 Task: Look for space in Madambakkam, India from 3rd August, 2023 to 17th August, 2023 for 3 adults, 1 child in price range Rs.3000 to Rs.15000. Place can be entire place with 3 bedrooms having 4 beds and 2 bathrooms. Property type can be house, flat, guest house. Amenities needed are: wifi, washing machine. Booking option can be shelf check-in. Required host language is English.
Action: Mouse moved to (424, 85)
Screenshot: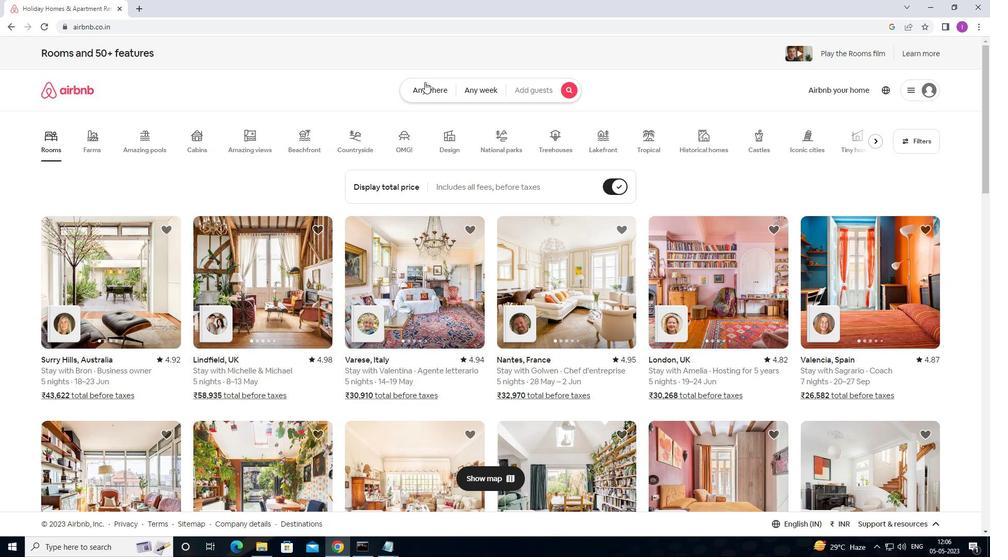 
Action: Mouse pressed left at (424, 85)
Screenshot: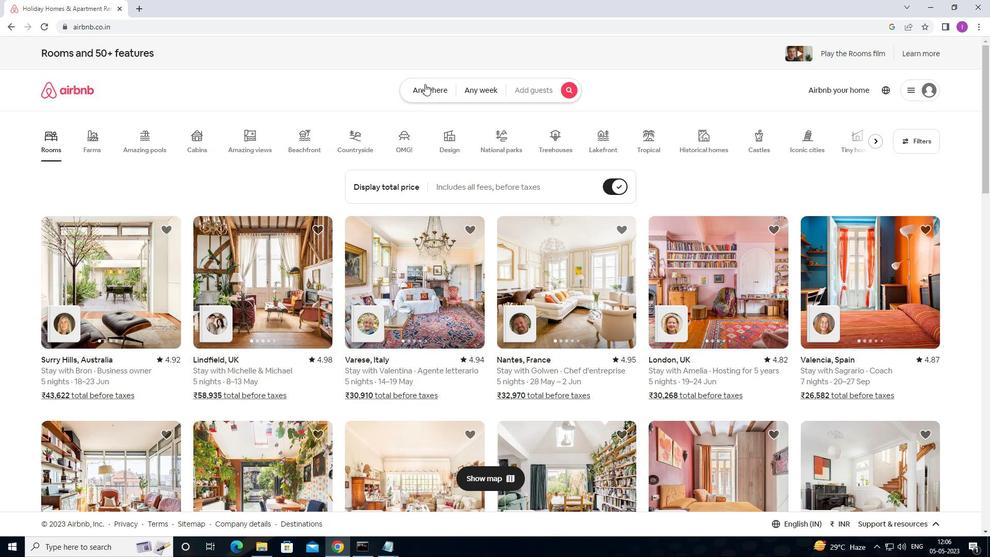 
Action: Mouse moved to (357, 134)
Screenshot: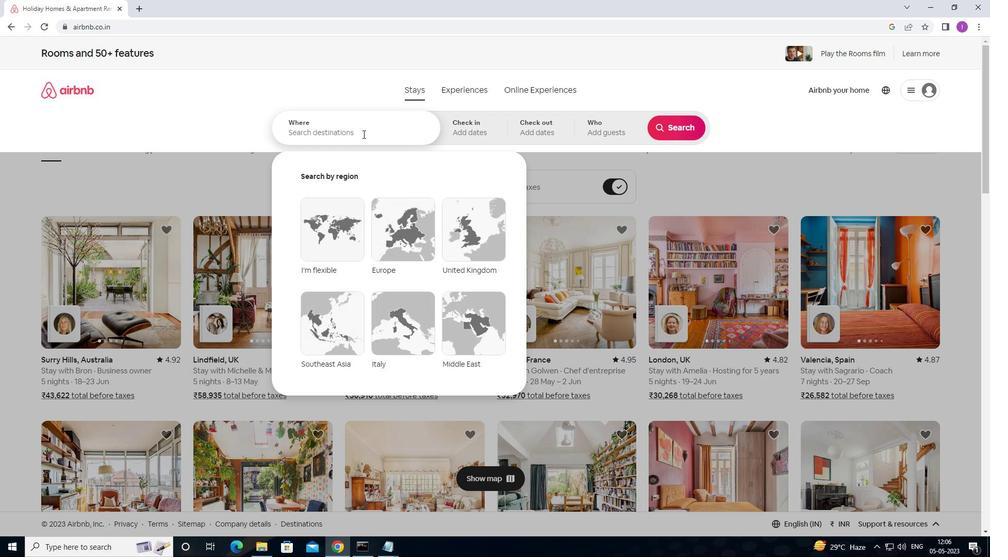 
Action: Mouse pressed left at (357, 134)
Screenshot: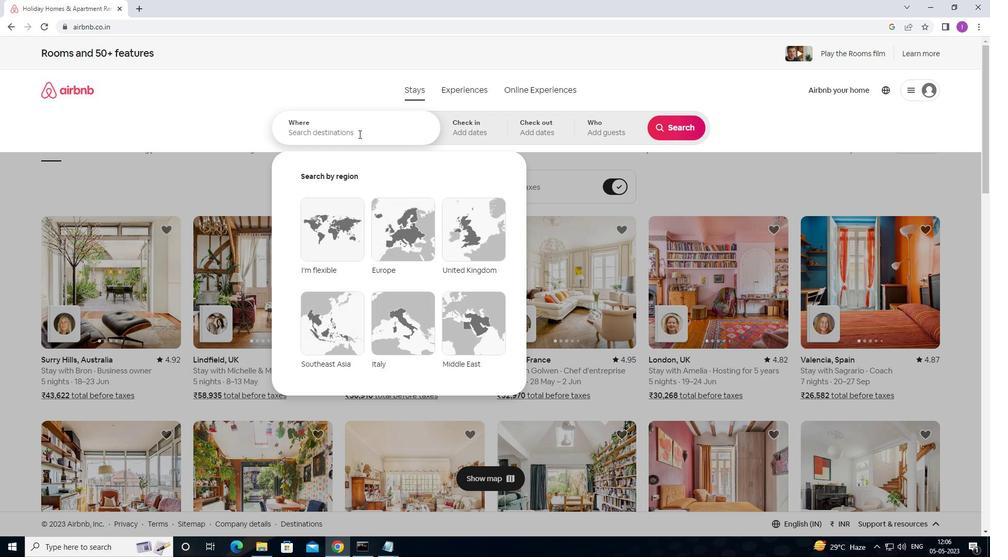 
Action: Mouse moved to (357, 134)
Screenshot: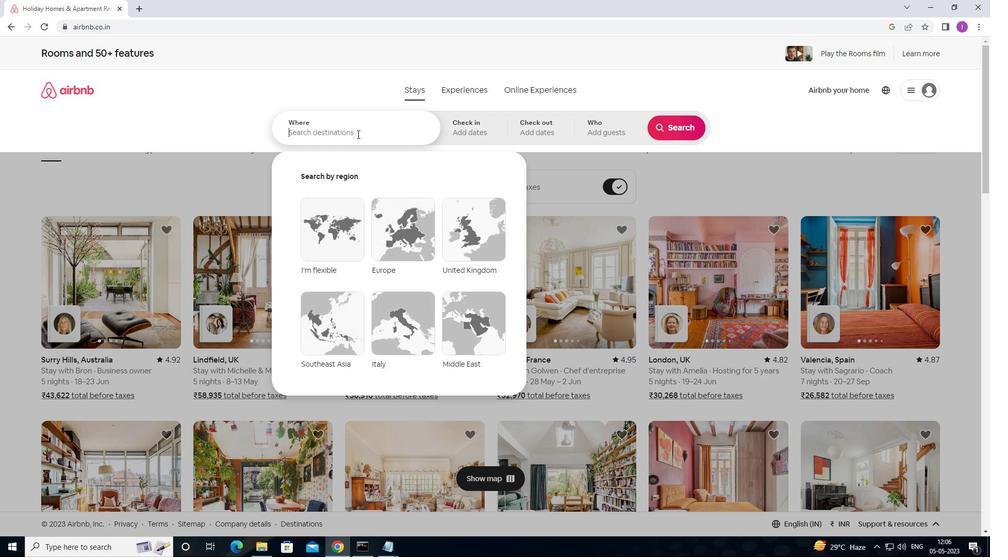 
Action: Key pressed <Key.shift>MADAMBAKKAM,<Key.shift>INDIA
Screenshot: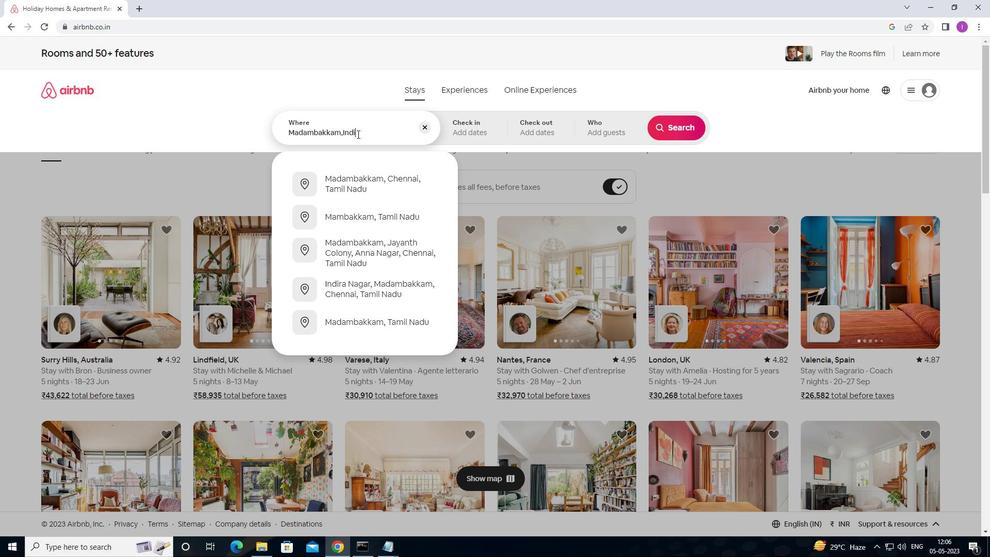 
Action: Mouse moved to (480, 128)
Screenshot: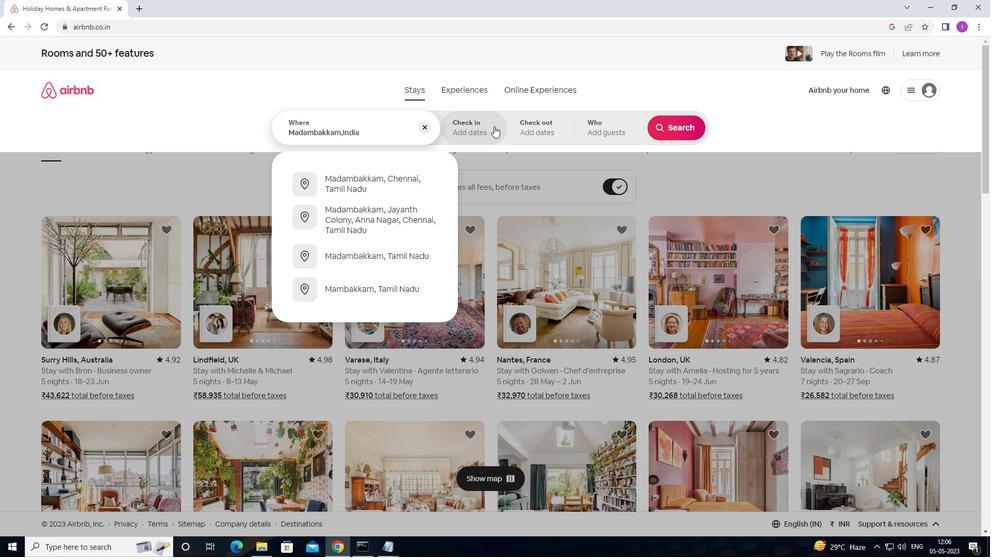 
Action: Mouse pressed left at (480, 128)
Screenshot: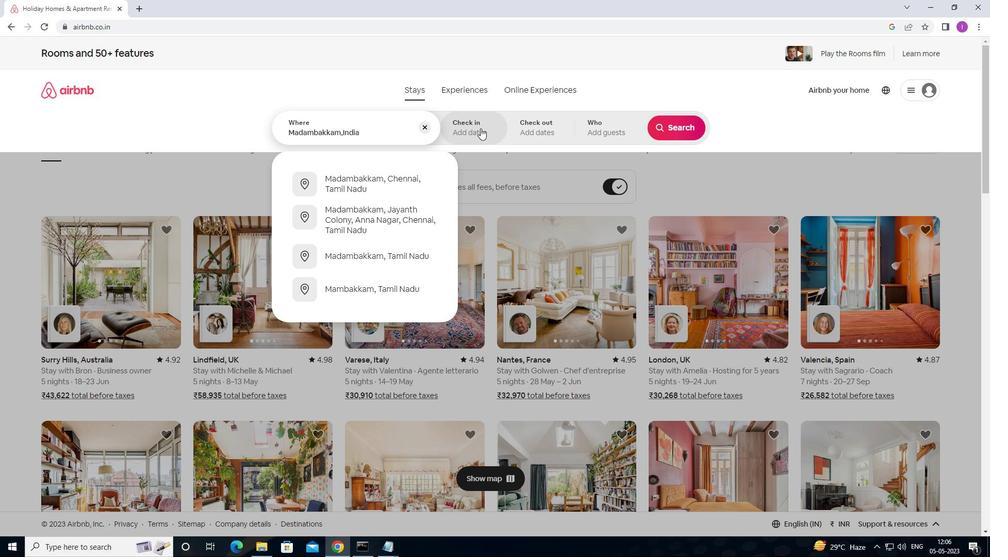 
Action: Mouse moved to (663, 202)
Screenshot: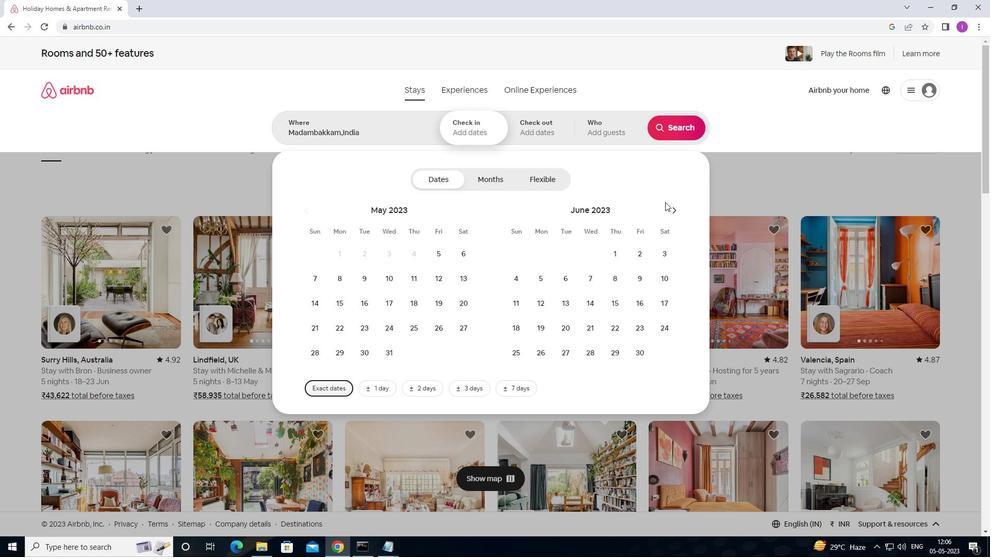 
Action: Mouse pressed left at (663, 202)
Screenshot: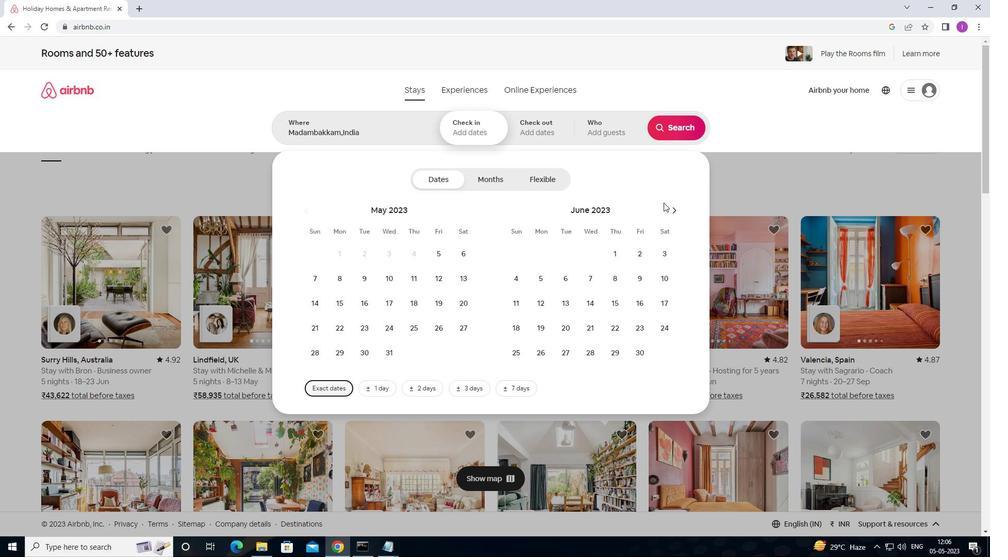 
Action: Mouse moved to (673, 211)
Screenshot: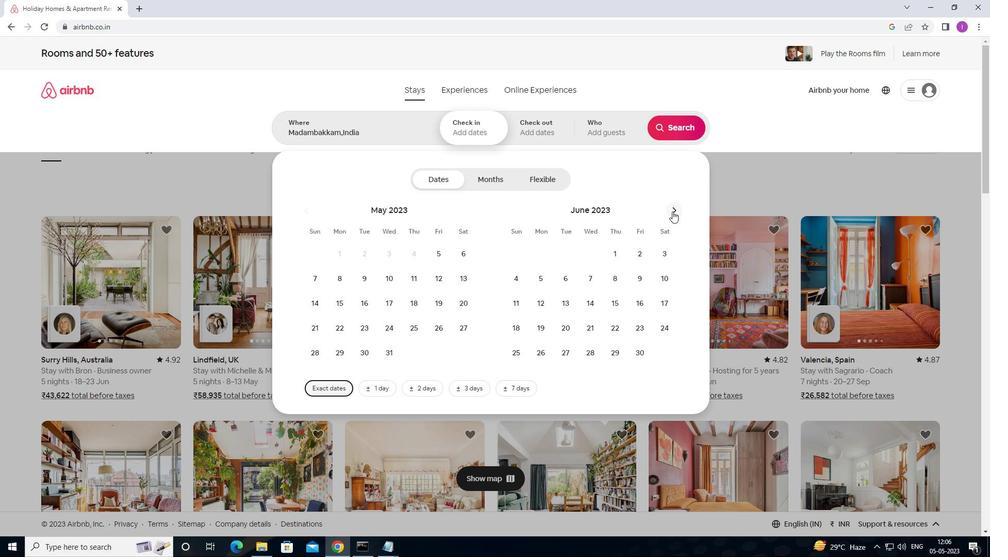 
Action: Mouse pressed left at (673, 211)
Screenshot: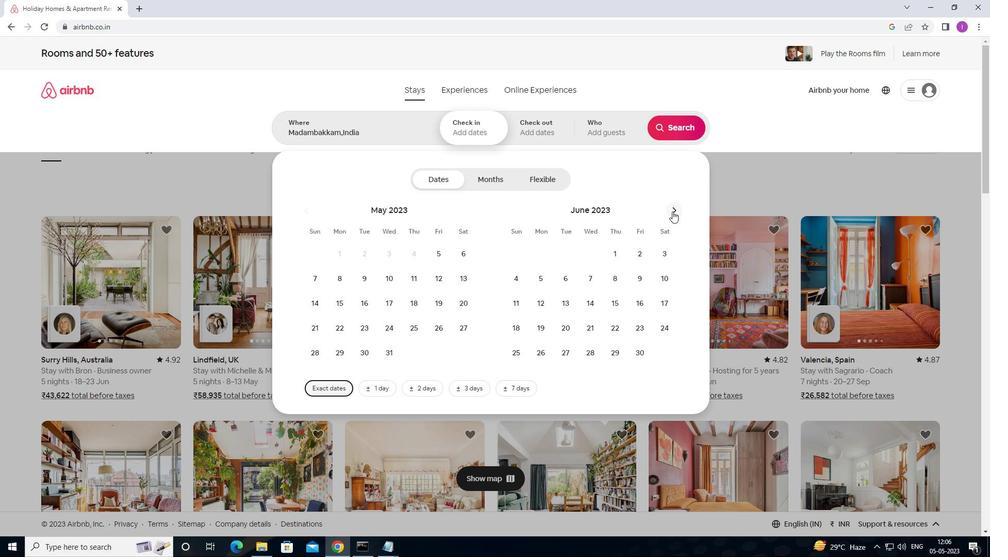 
Action: Mouse moved to (673, 211)
Screenshot: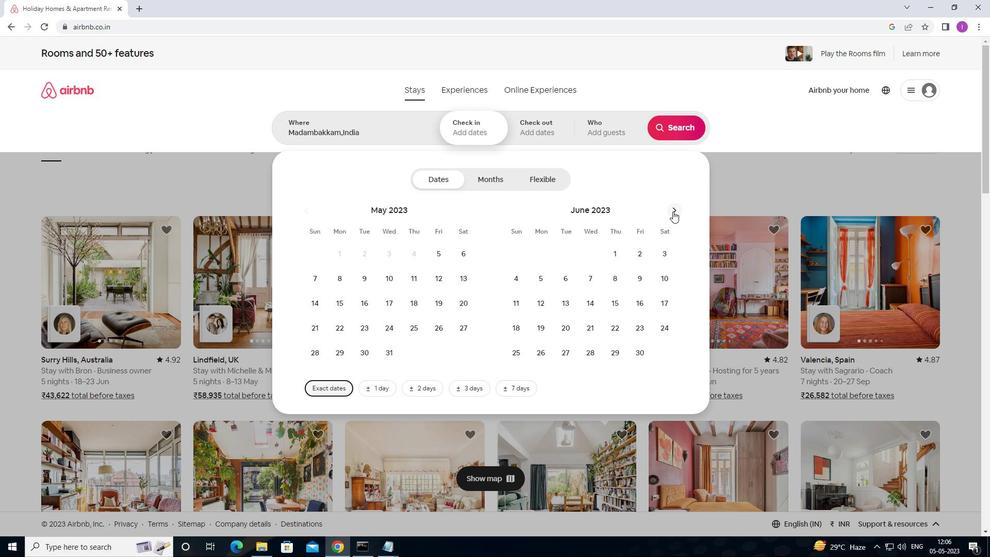 
Action: Mouse pressed left at (673, 211)
Screenshot: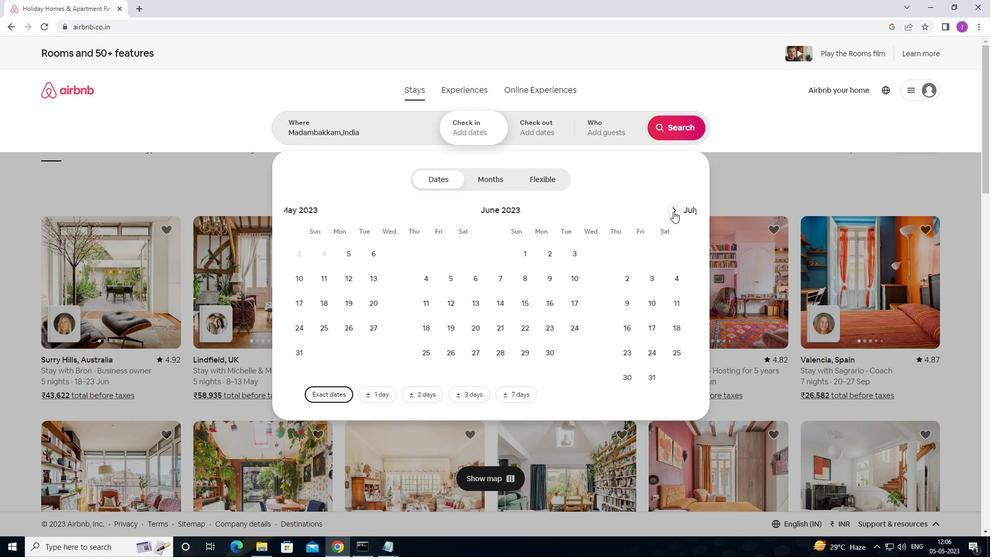 
Action: Mouse moved to (616, 256)
Screenshot: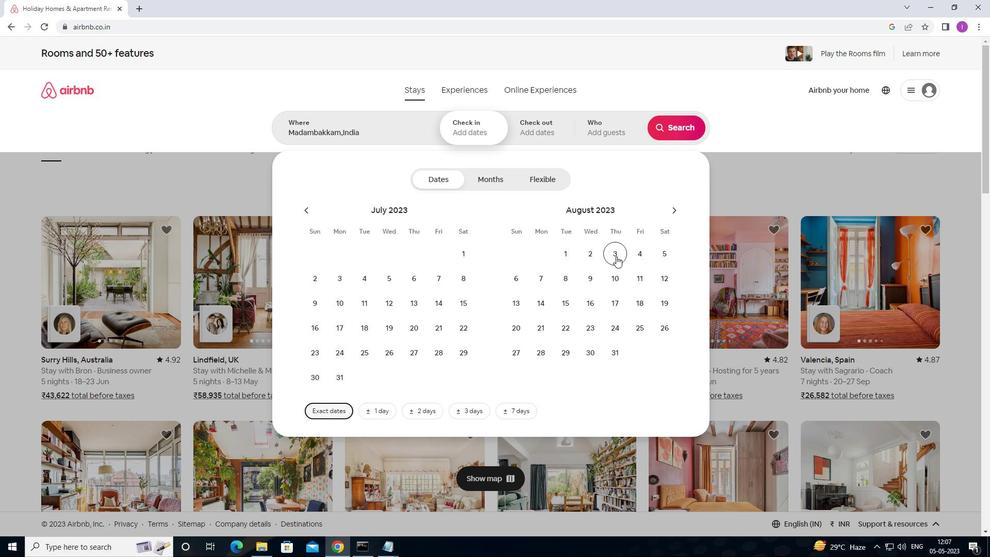 
Action: Mouse pressed left at (616, 256)
Screenshot: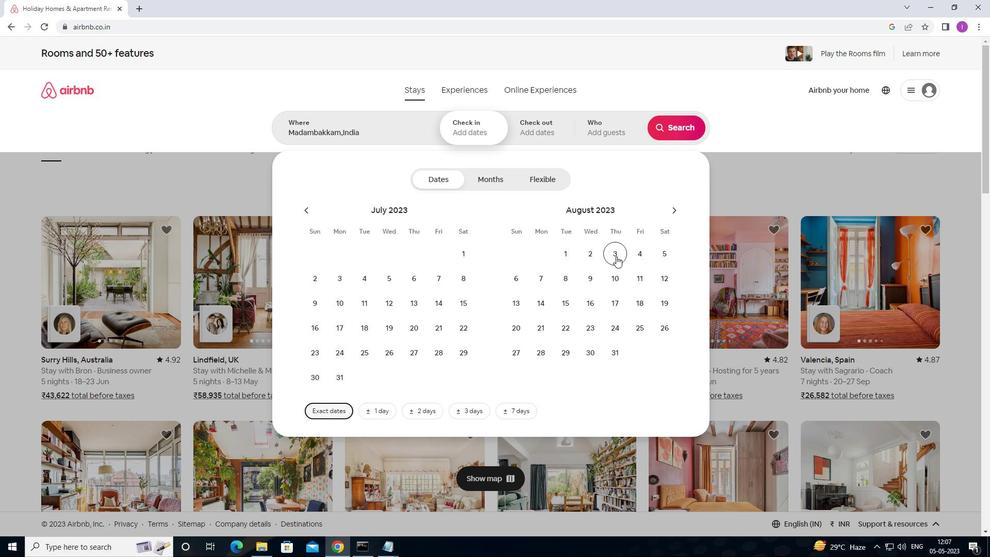 
Action: Mouse moved to (612, 296)
Screenshot: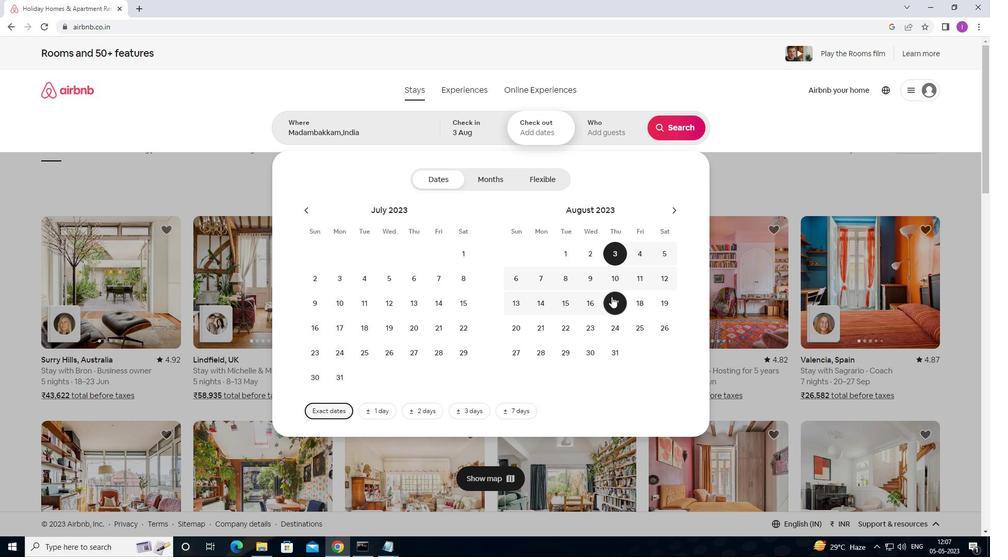 
Action: Mouse pressed left at (612, 296)
Screenshot: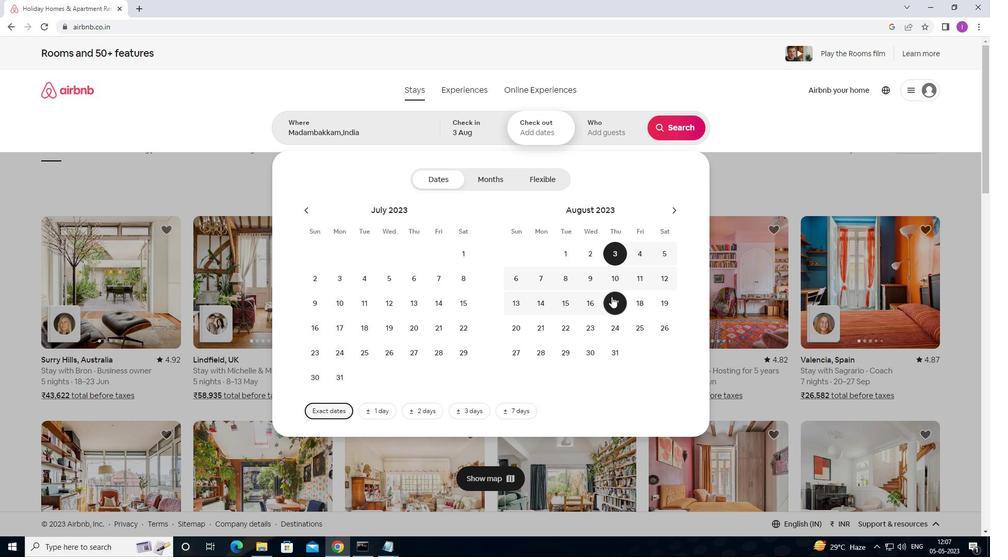 
Action: Mouse moved to (620, 137)
Screenshot: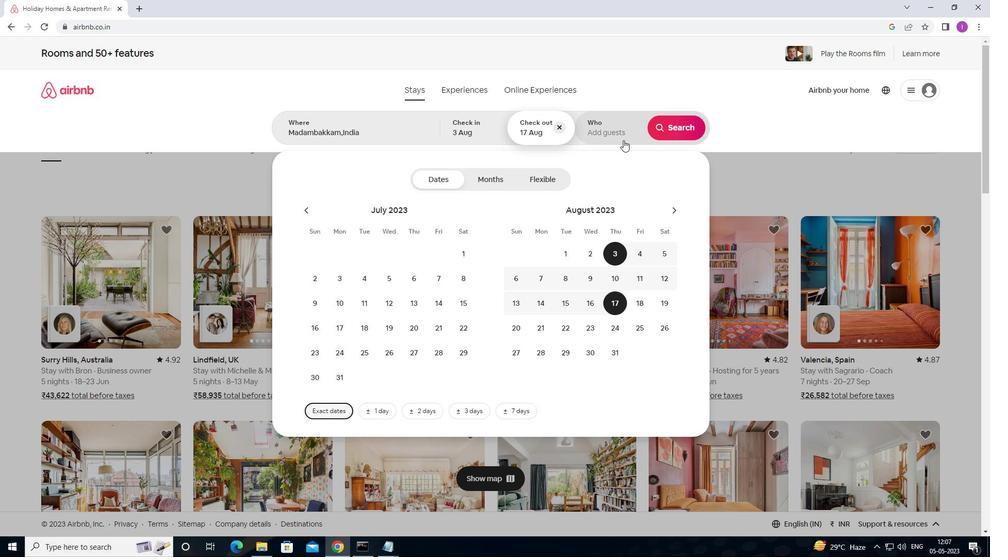 
Action: Mouse pressed left at (620, 137)
Screenshot: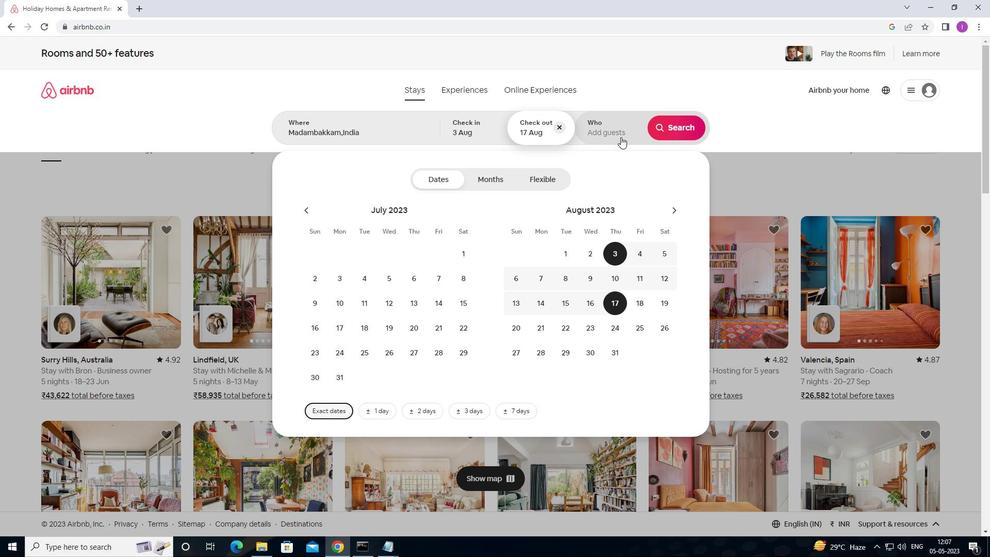
Action: Mouse moved to (681, 175)
Screenshot: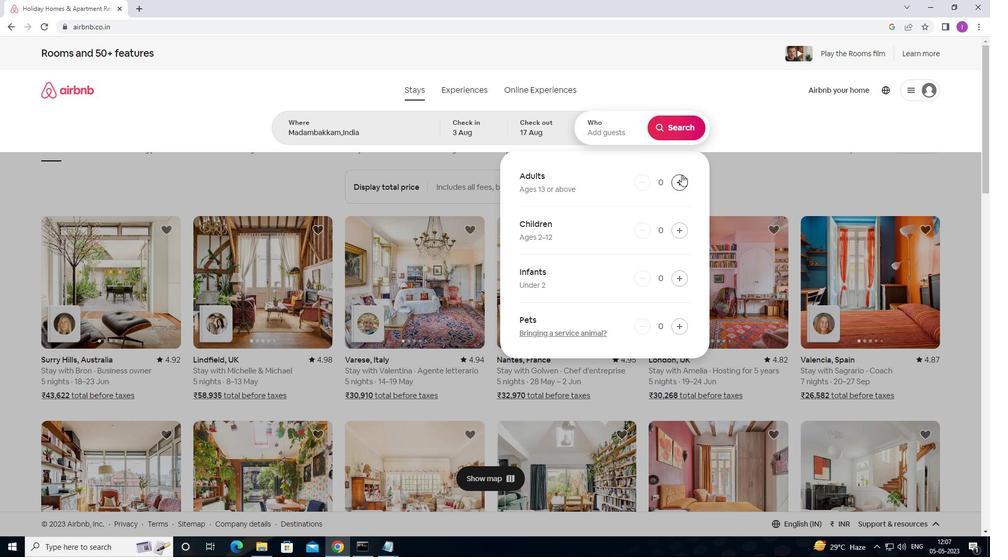 
Action: Mouse pressed left at (681, 175)
Screenshot: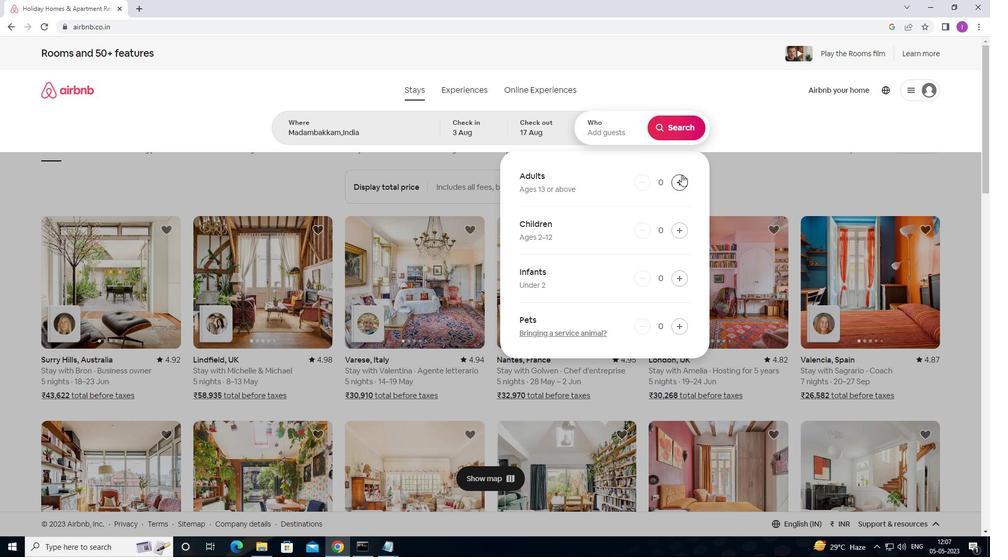 
Action: Mouse moved to (681, 177)
Screenshot: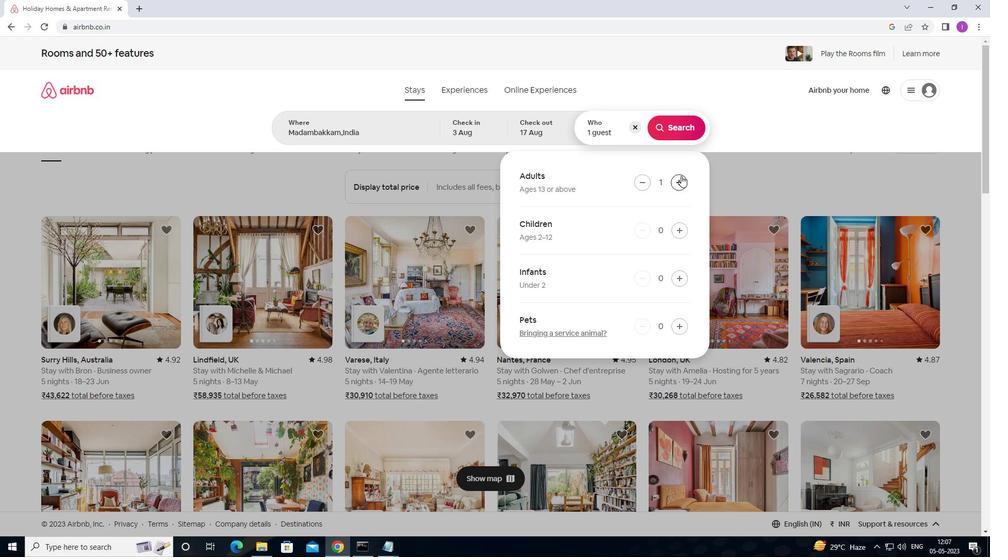 
Action: Mouse pressed left at (681, 177)
Screenshot: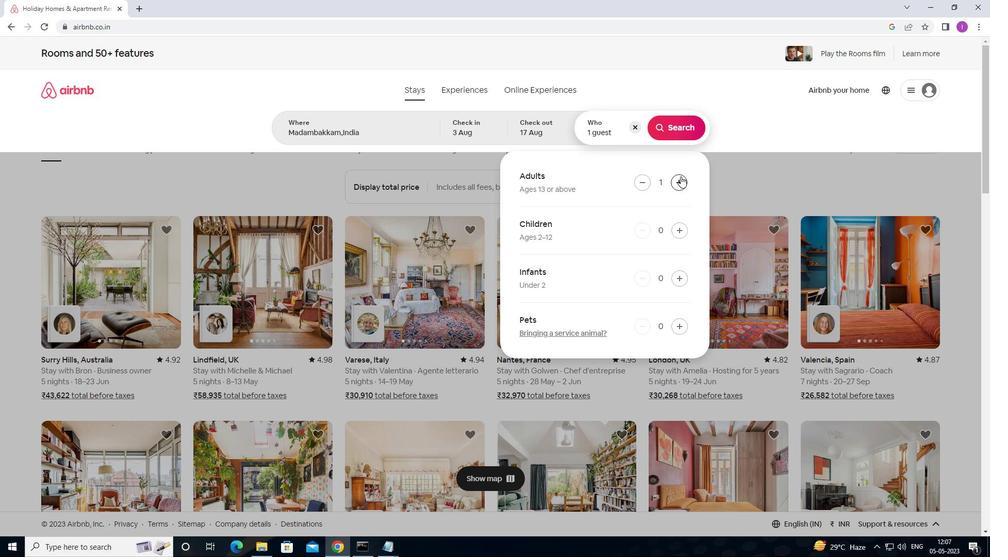 
Action: Mouse moved to (682, 178)
Screenshot: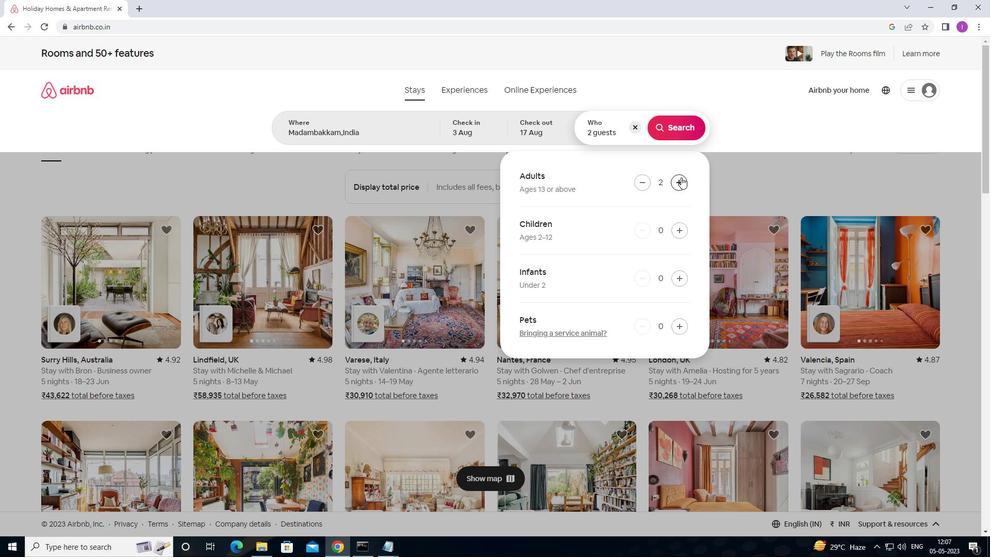 
Action: Mouse pressed left at (682, 178)
Screenshot: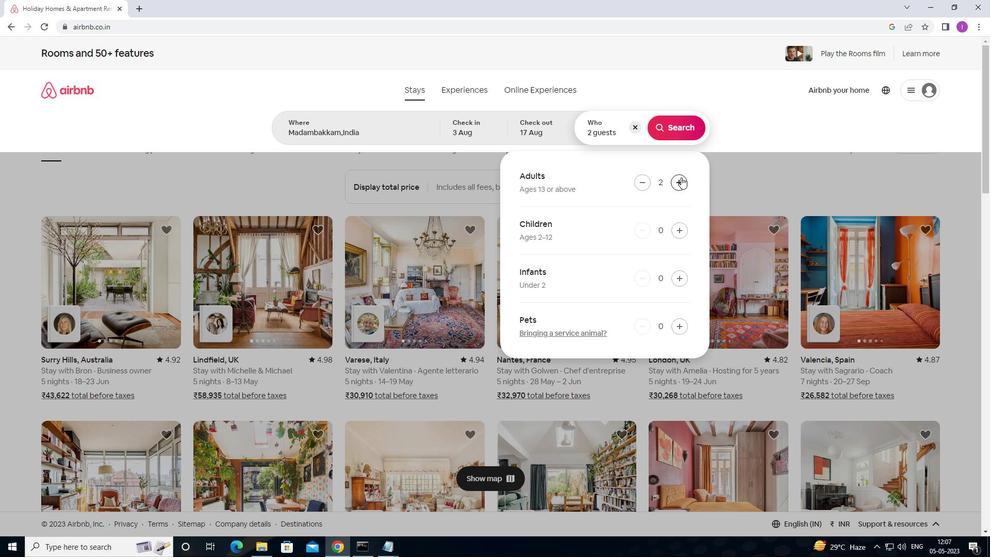 
Action: Mouse moved to (678, 228)
Screenshot: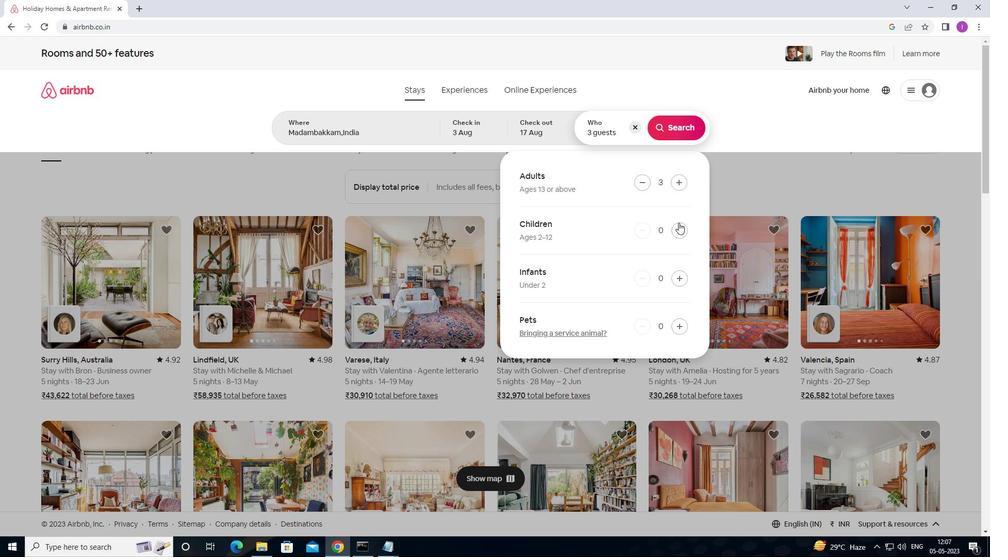 
Action: Mouse pressed left at (678, 228)
Screenshot: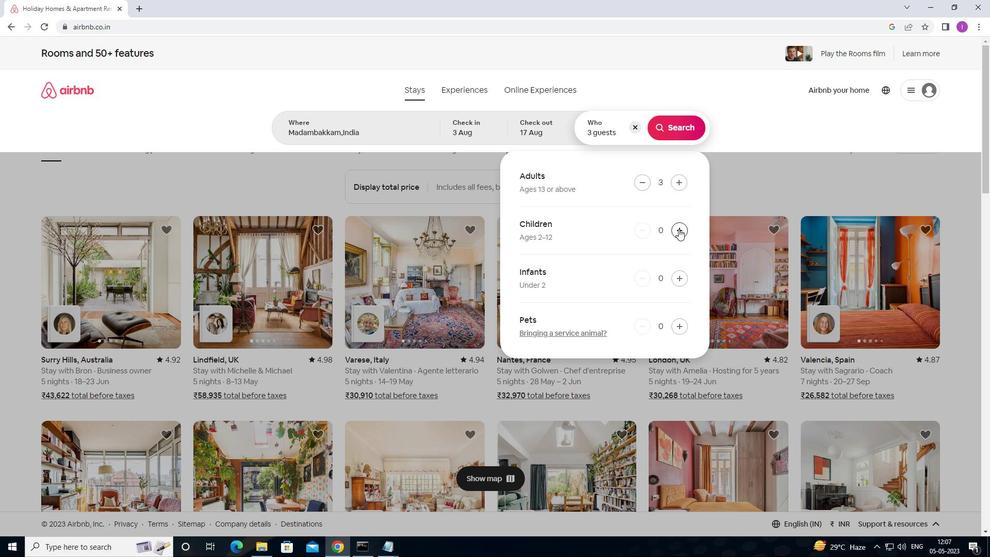 
Action: Mouse moved to (681, 126)
Screenshot: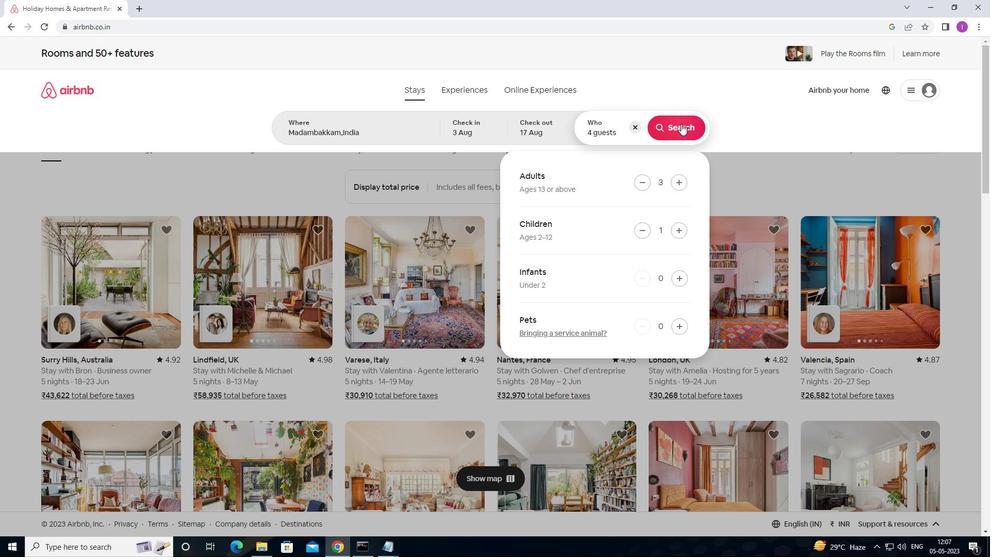 
Action: Mouse pressed left at (681, 126)
Screenshot: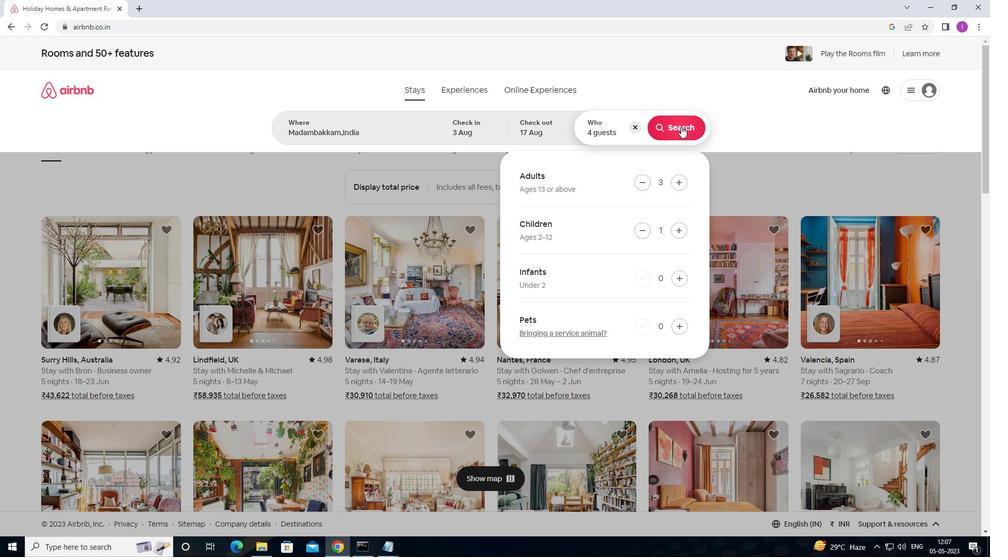 
Action: Mouse moved to (951, 101)
Screenshot: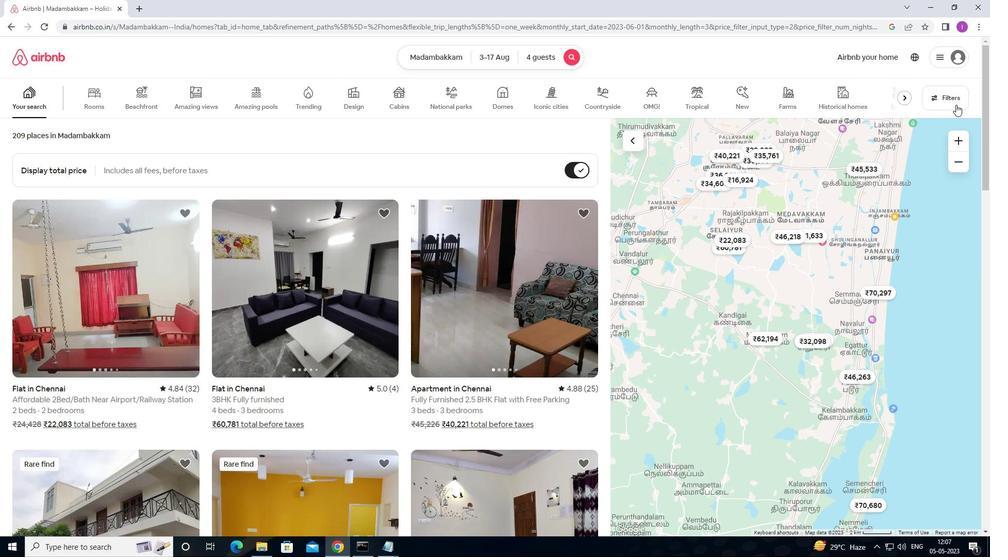 
Action: Mouse pressed left at (951, 101)
Screenshot: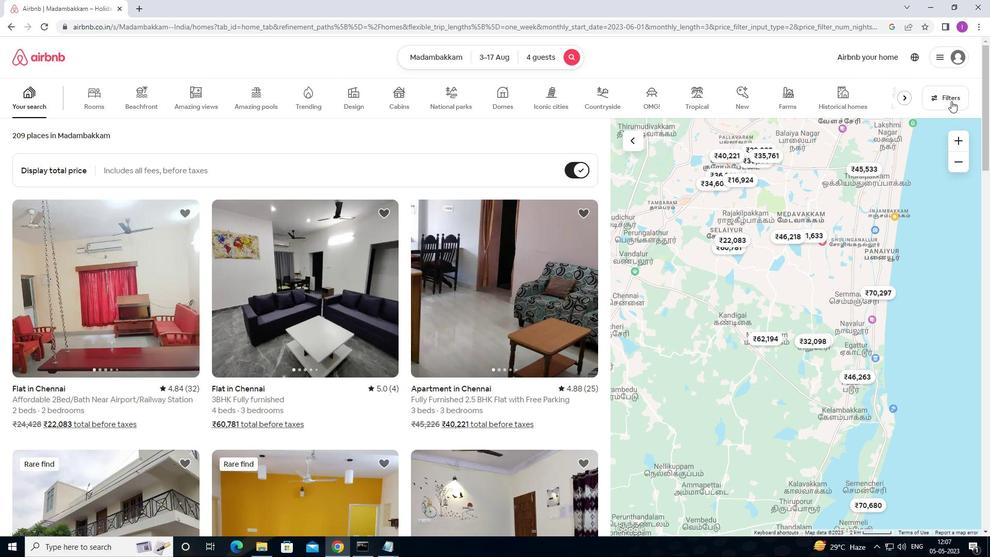 
Action: Mouse moved to (374, 348)
Screenshot: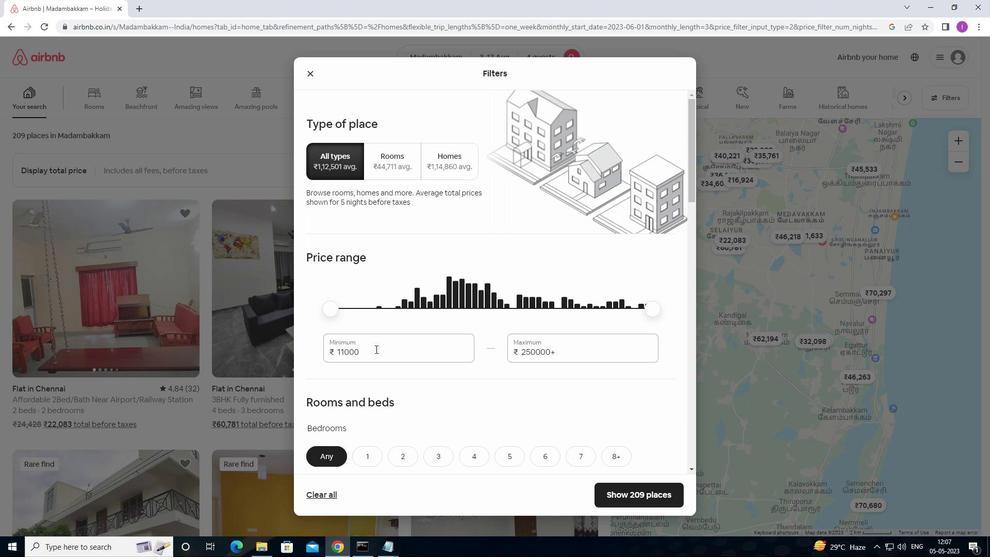 
Action: Mouse pressed left at (374, 348)
Screenshot: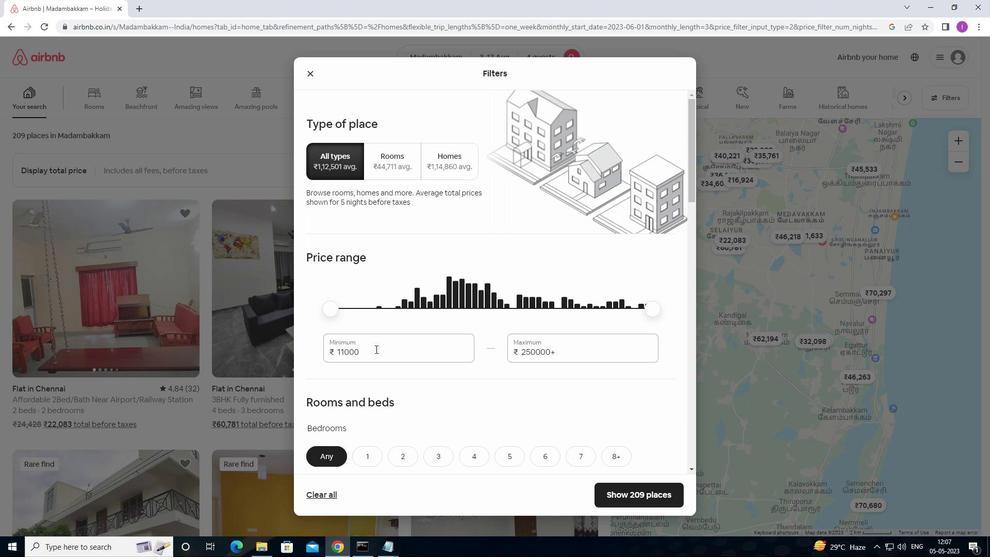 
Action: Mouse moved to (336, 334)
Screenshot: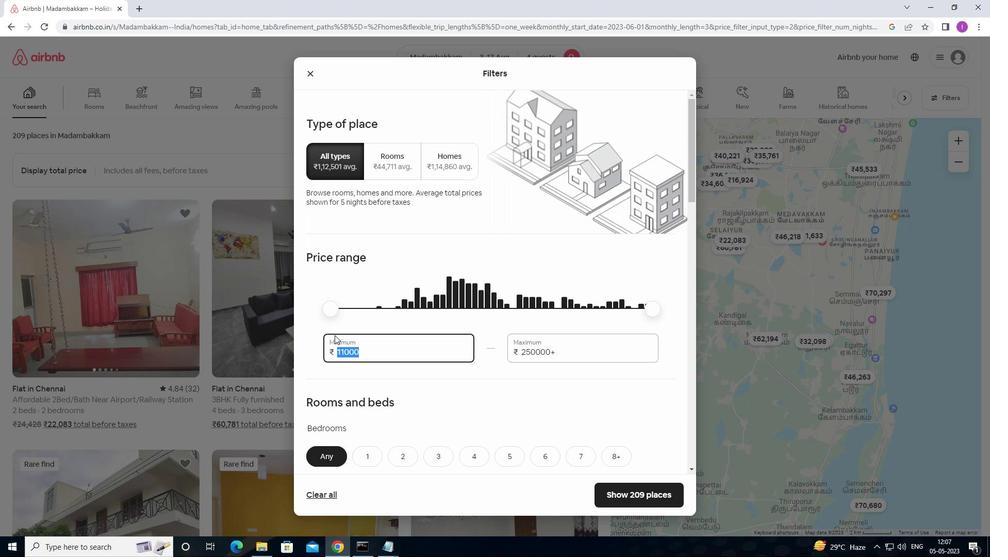 
Action: Key pressed 3
Screenshot: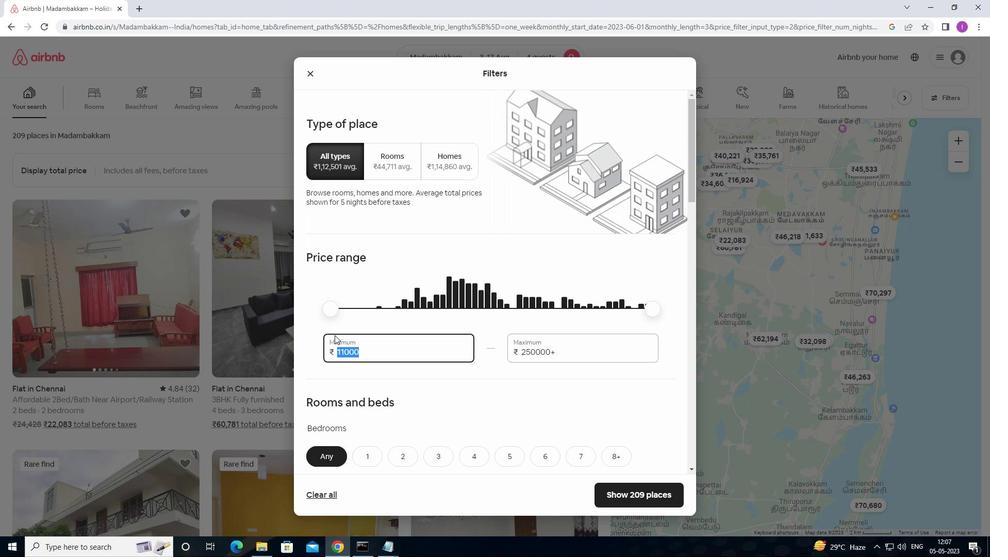
Action: Mouse moved to (339, 333)
Screenshot: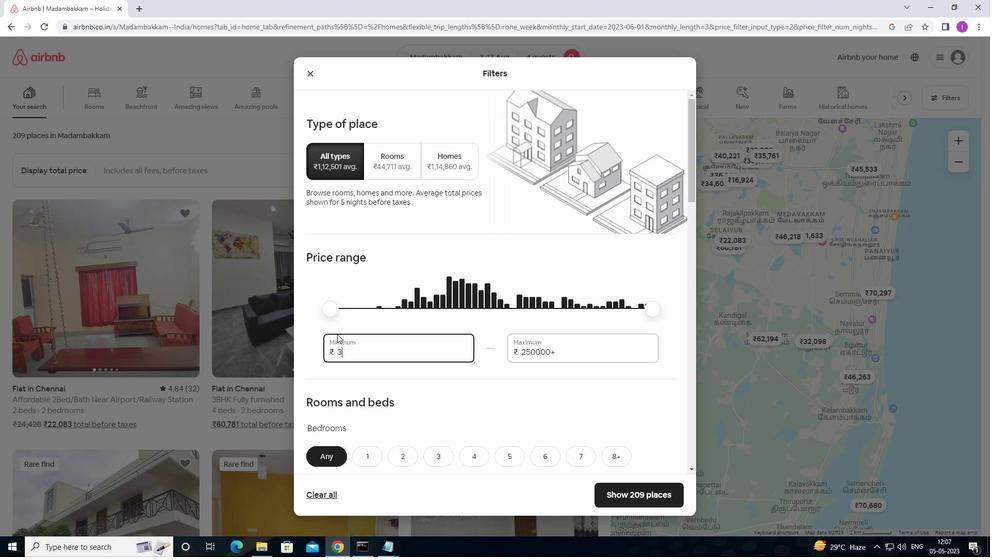 
Action: Key pressed 0
Screenshot: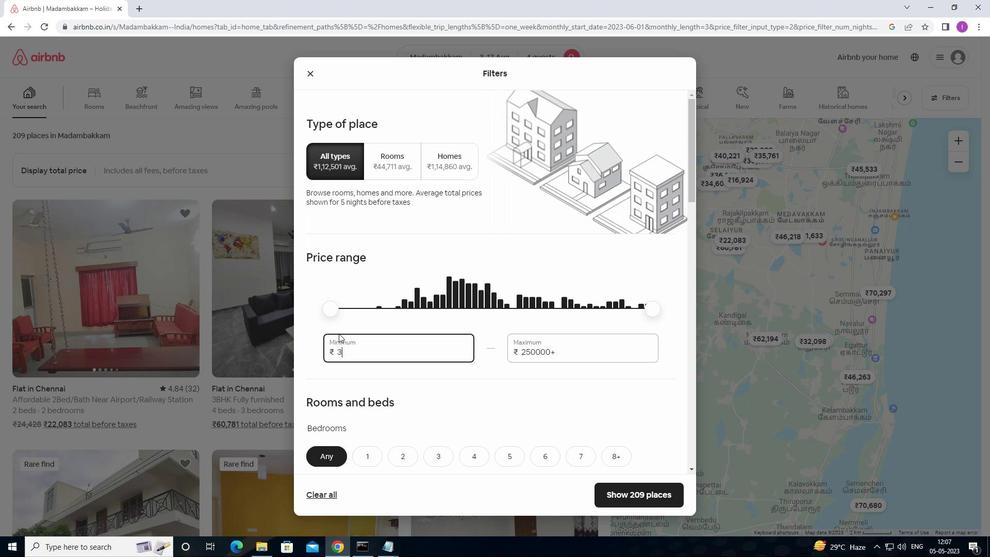 
Action: Mouse moved to (340, 333)
Screenshot: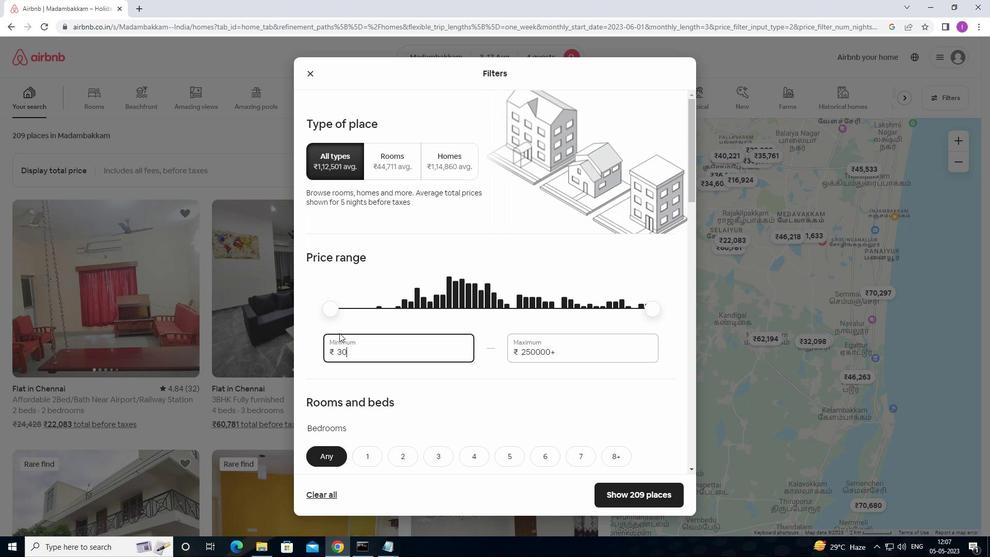 
Action: Key pressed 0
Screenshot: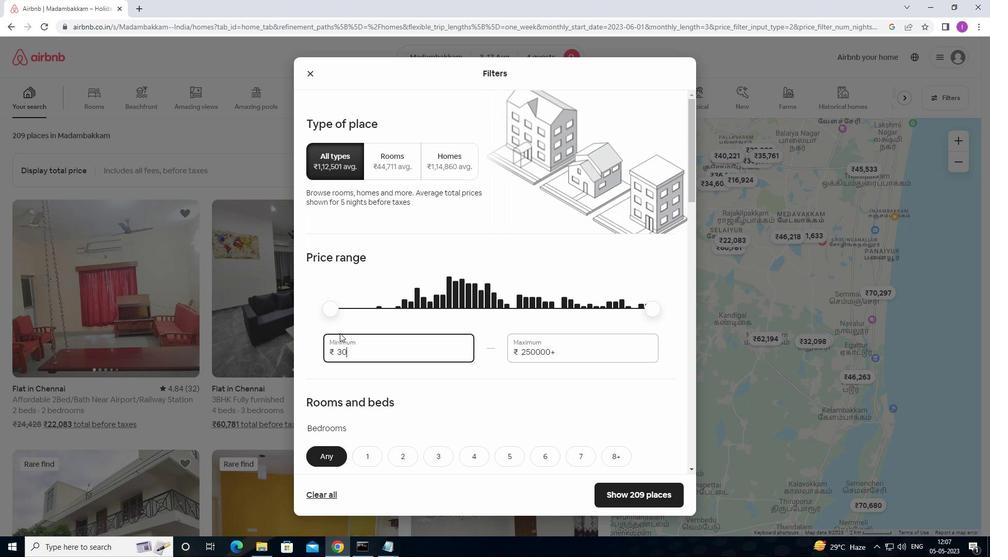 
Action: Mouse moved to (341, 332)
Screenshot: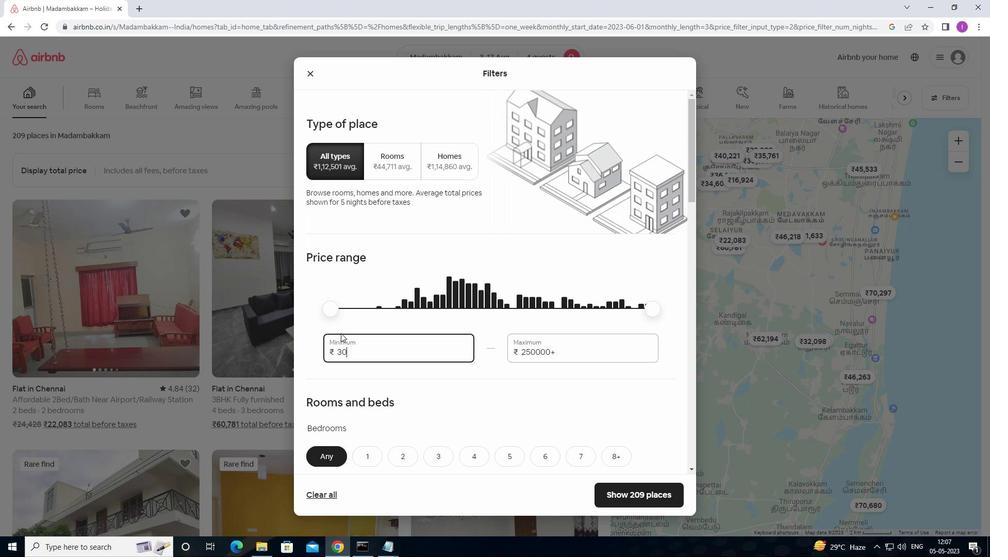 
Action: Key pressed 0
Screenshot: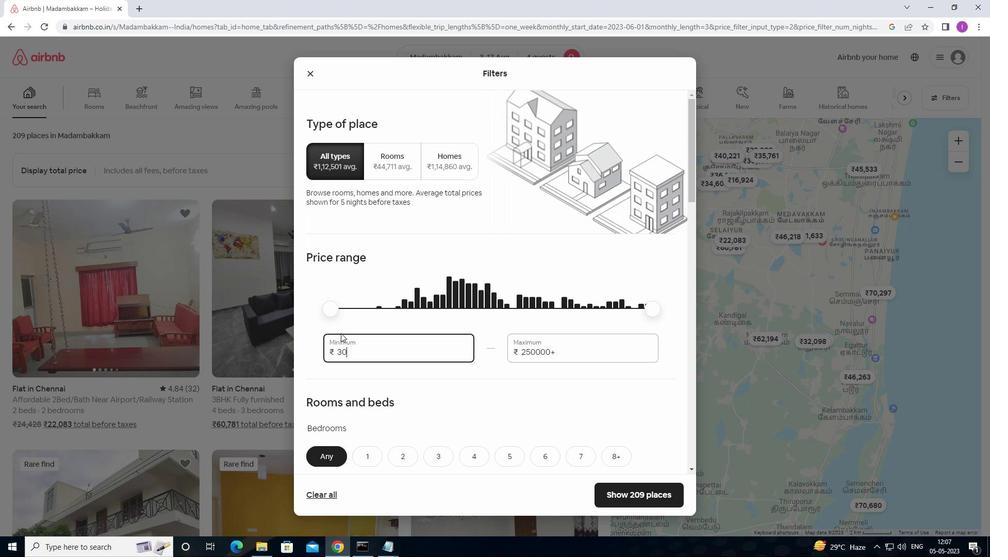 
Action: Mouse moved to (574, 355)
Screenshot: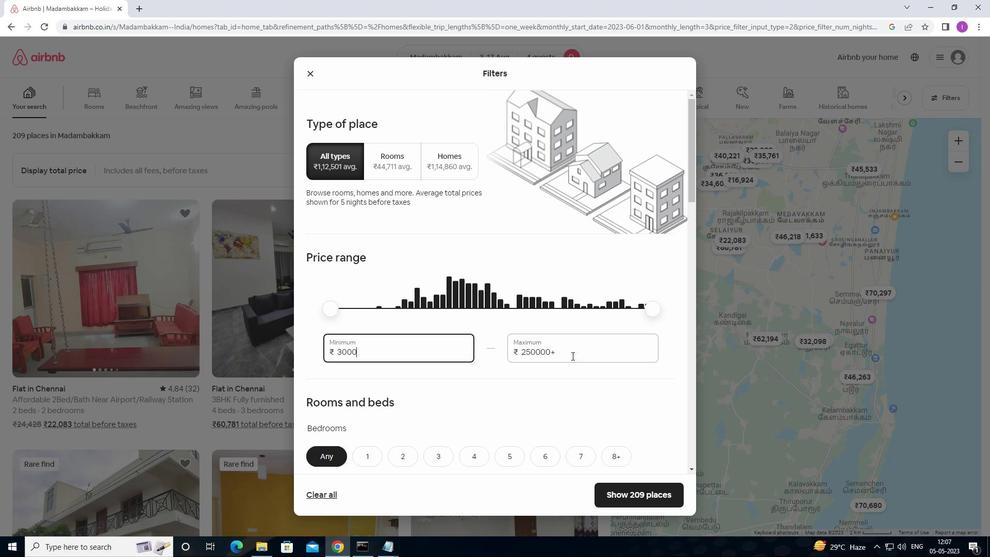 
Action: Mouse pressed left at (574, 355)
Screenshot: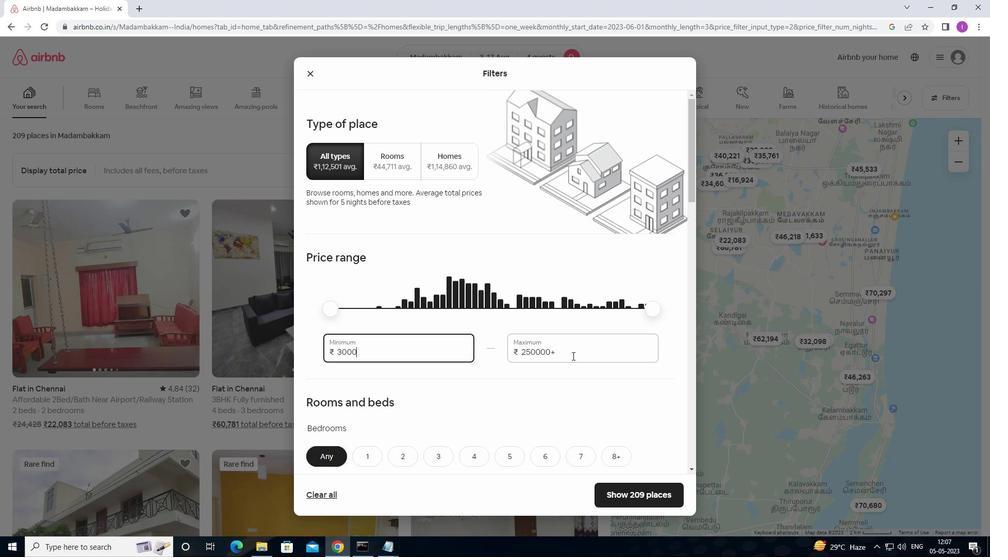 
Action: Mouse moved to (501, 350)
Screenshot: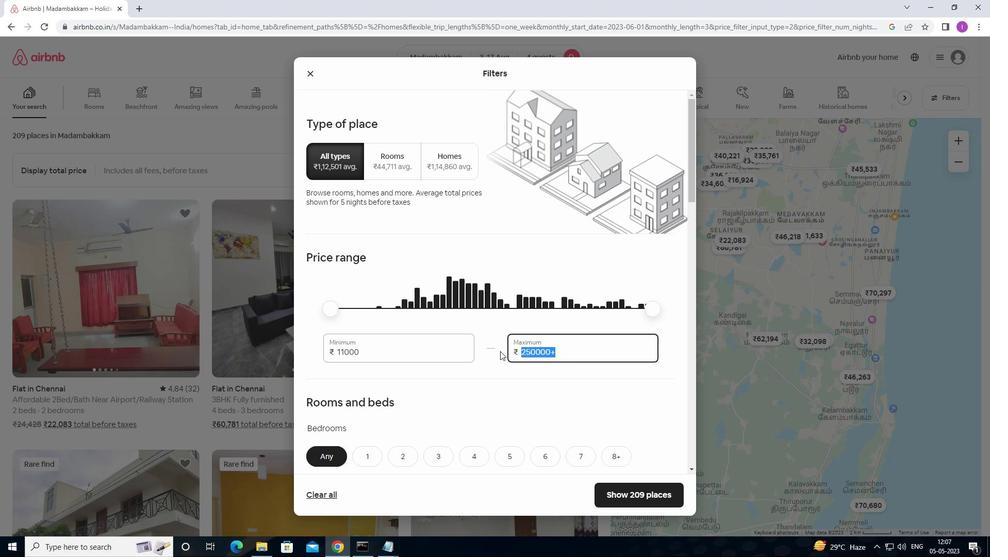 
Action: Key pressed 1
Screenshot: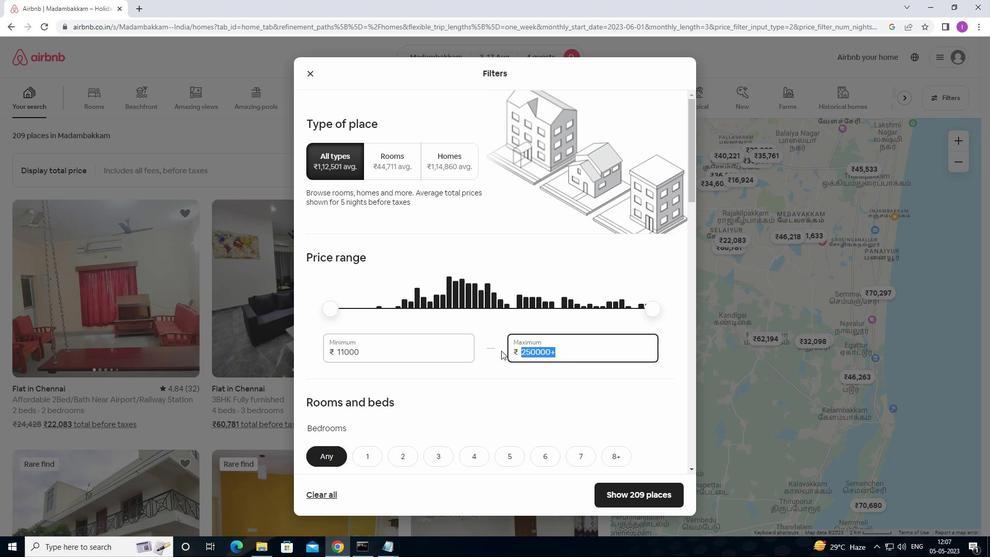 
Action: Mouse moved to (502, 350)
Screenshot: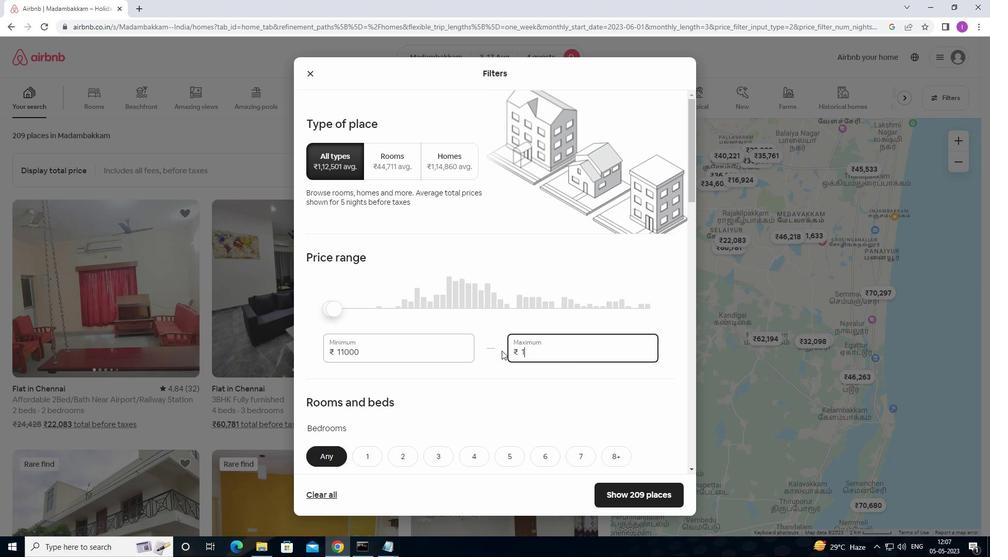 
Action: Key pressed 5000
Screenshot: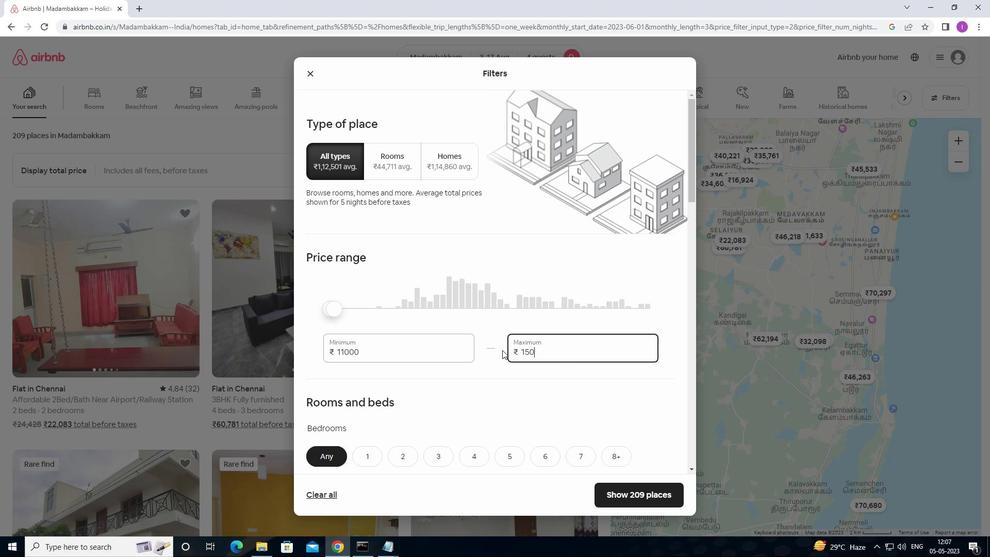 
Action: Mouse moved to (543, 358)
Screenshot: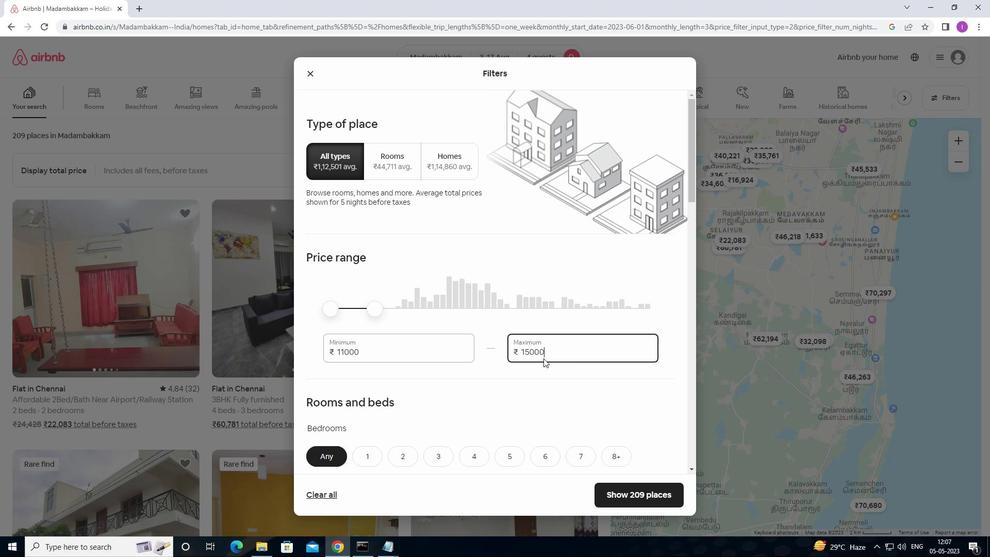 
Action: Mouse scrolled (543, 358) with delta (0, 0)
Screenshot: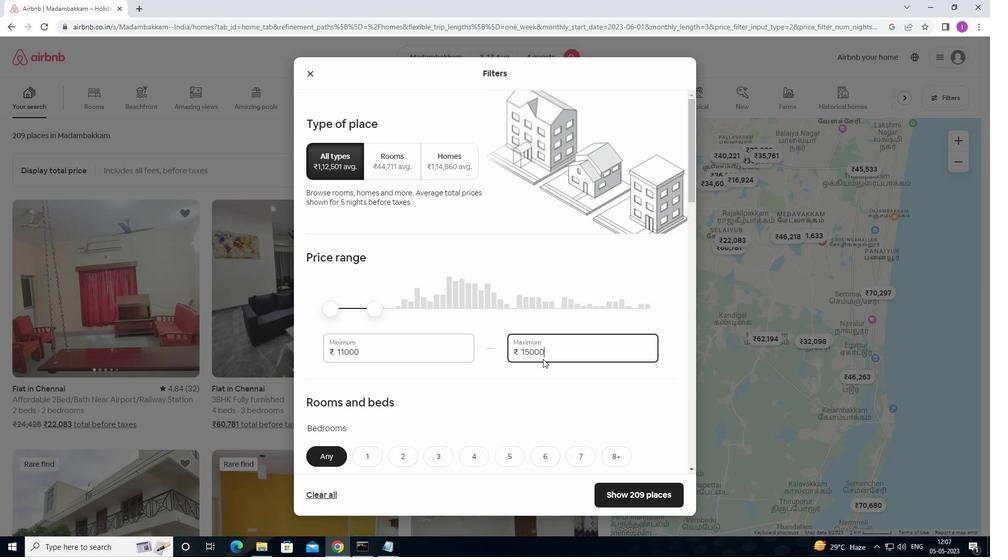 
Action: Mouse moved to (542, 359)
Screenshot: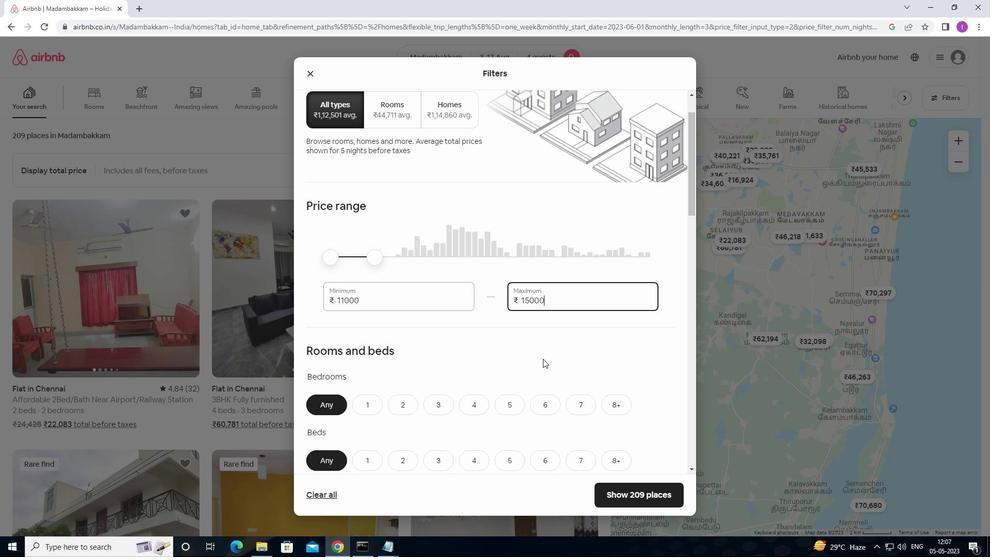 
Action: Mouse scrolled (542, 359) with delta (0, 0)
Screenshot: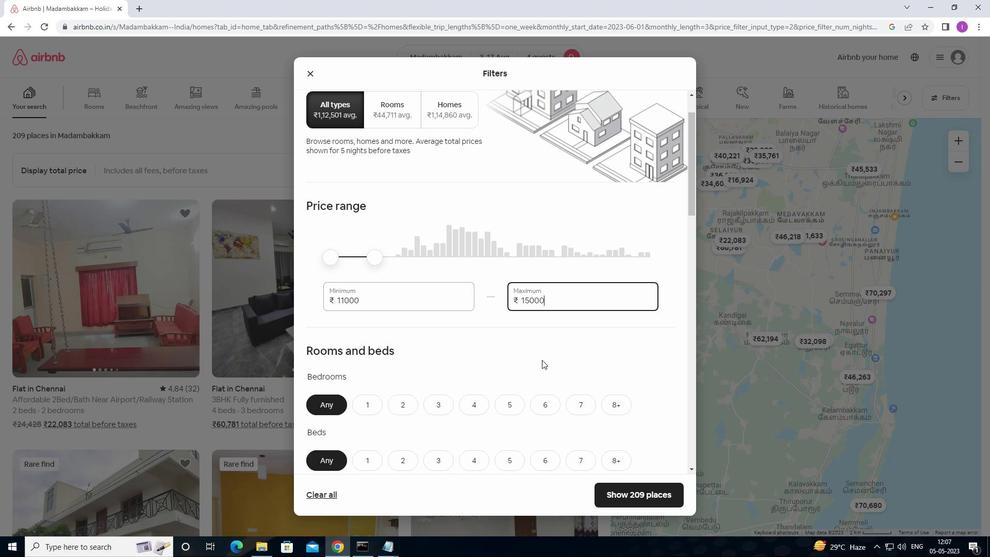 
Action: Mouse moved to (434, 355)
Screenshot: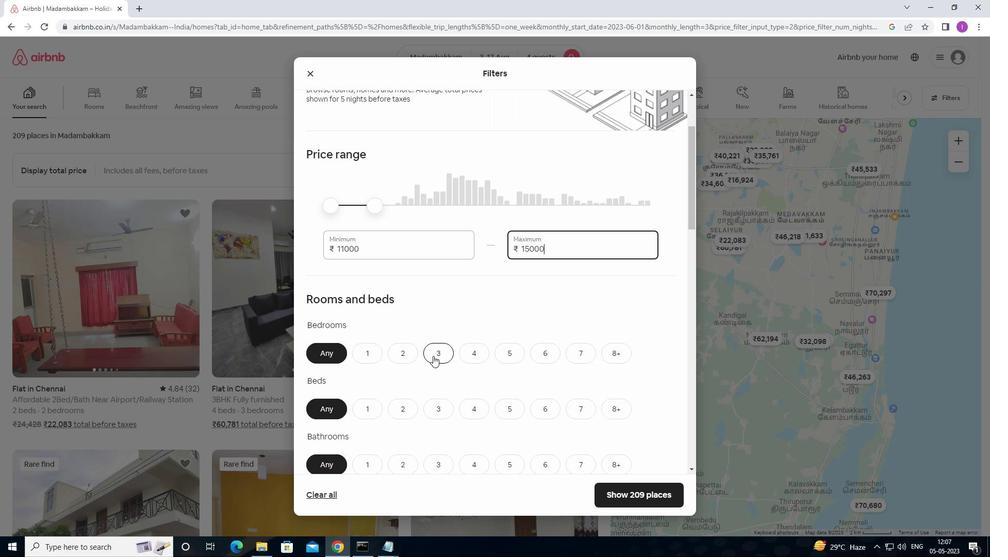 
Action: Mouse pressed left at (434, 355)
Screenshot: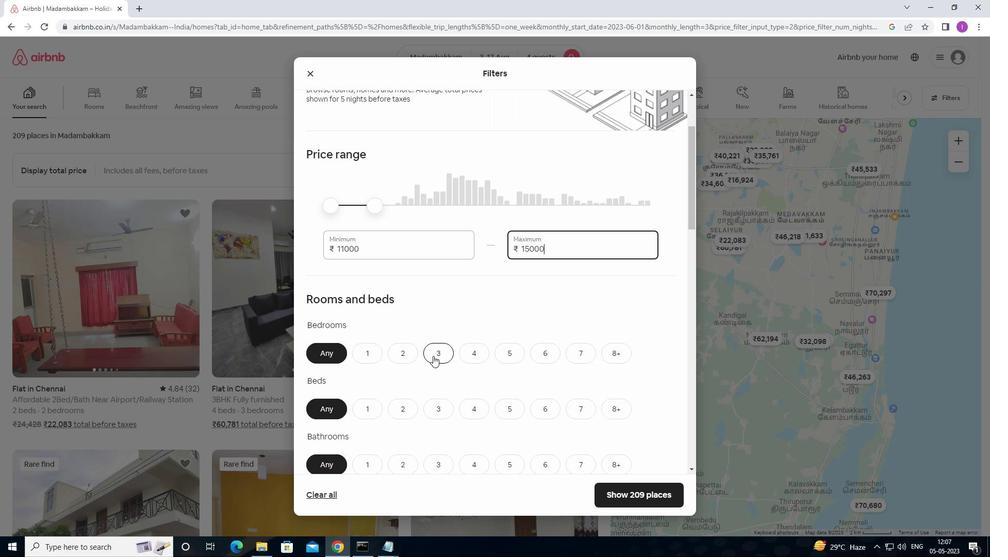 
Action: Mouse moved to (469, 408)
Screenshot: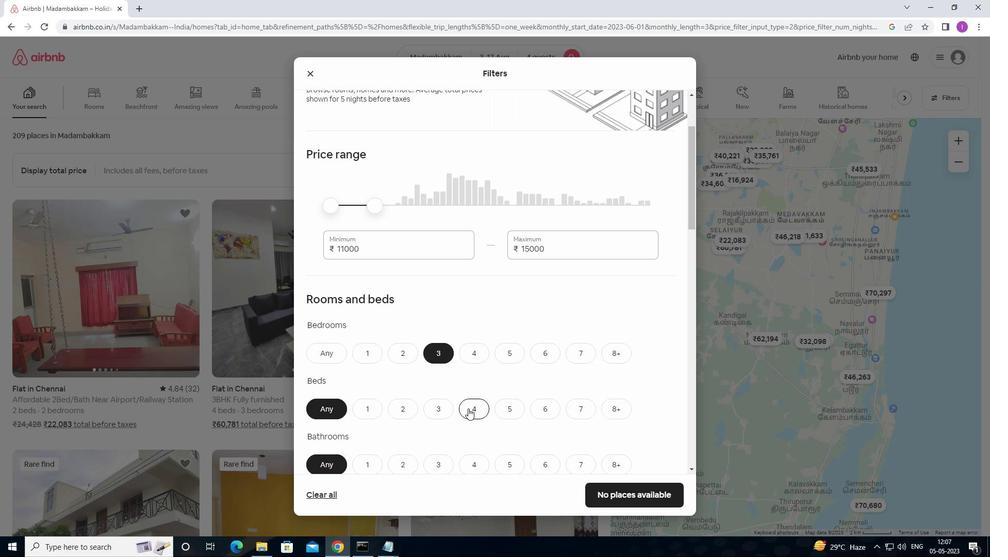 
Action: Mouse pressed left at (469, 408)
Screenshot: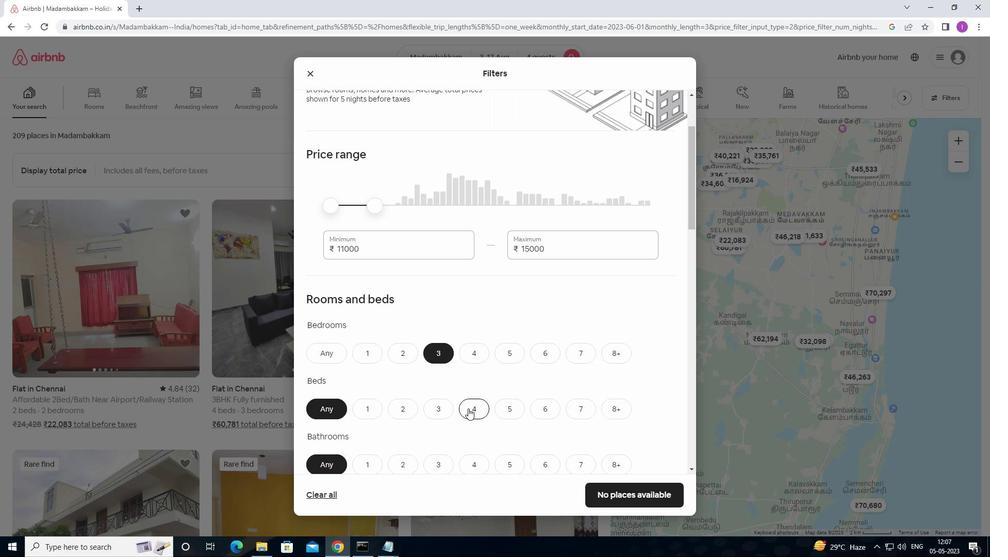 
Action: Mouse moved to (490, 410)
Screenshot: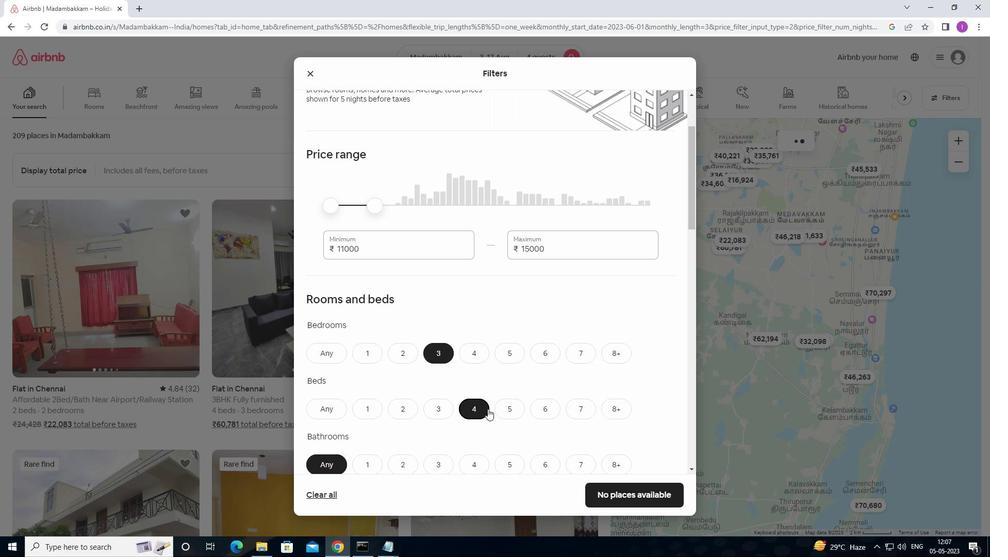 
Action: Mouse scrolled (490, 409) with delta (0, 0)
Screenshot: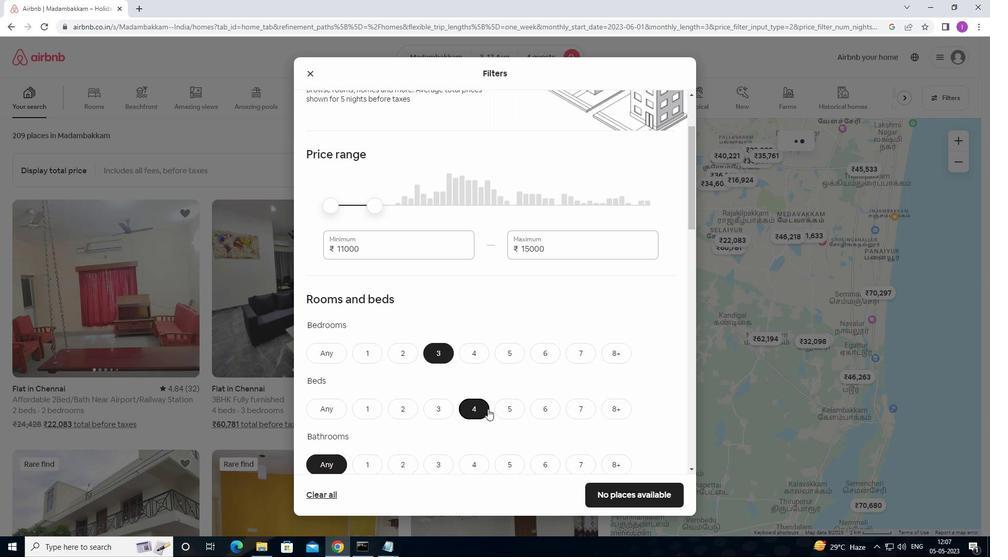 
Action: Mouse scrolled (490, 409) with delta (0, 0)
Screenshot: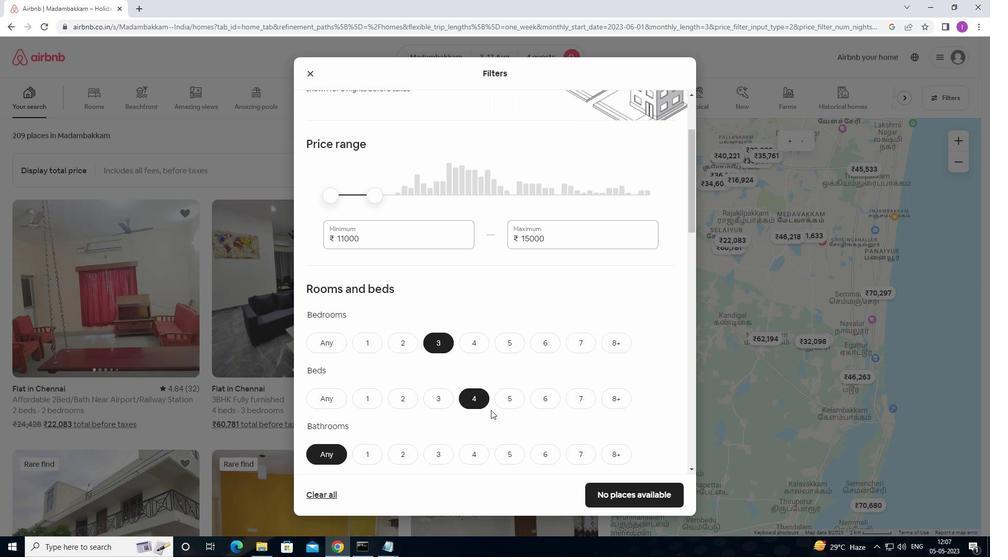 
Action: Mouse moved to (408, 371)
Screenshot: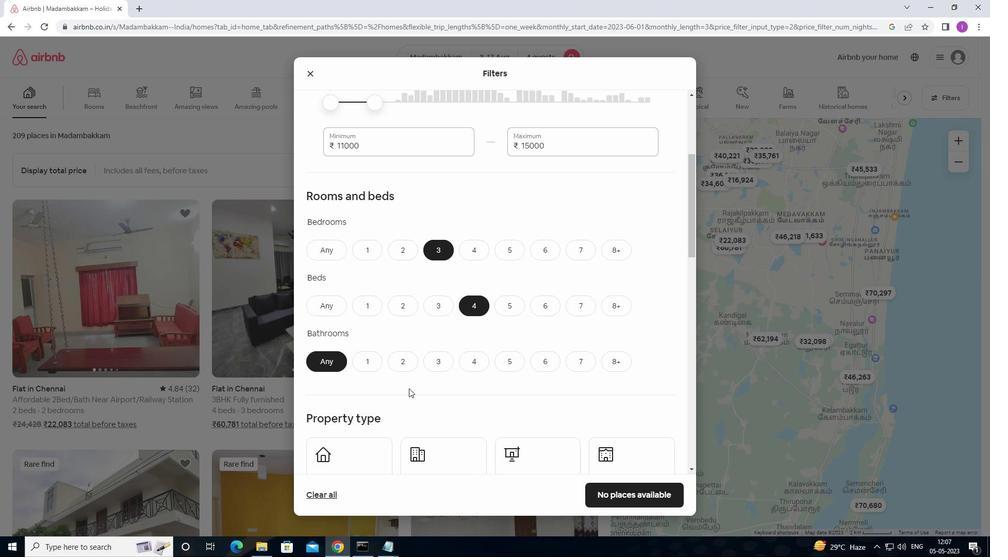 
Action: Mouse pressed left at (408, 371)
Screenshot: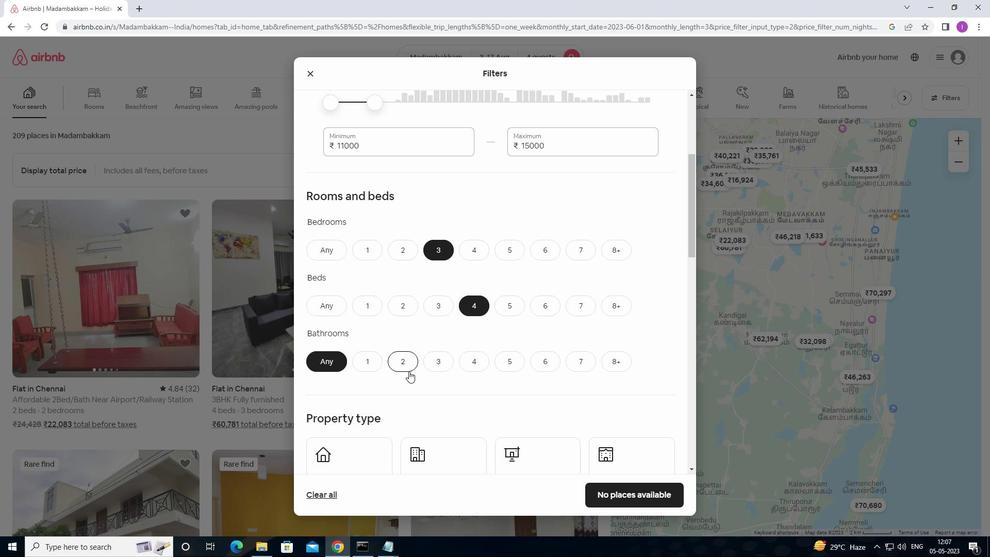 
Action: Mouse moved to (445, 408)
Screenshot: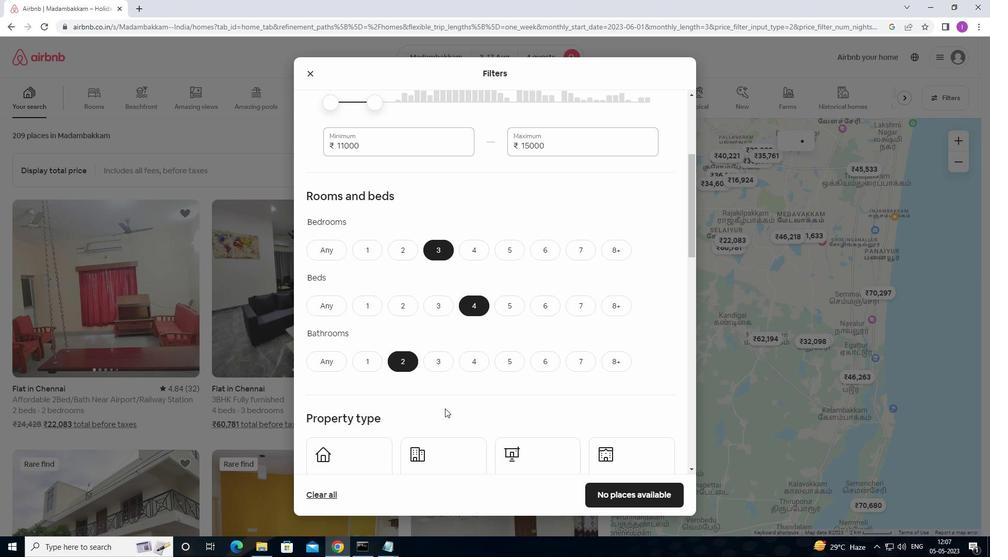 
Action: Mouse scrolled (445, 408) with delta (0, 0)
Screenshot: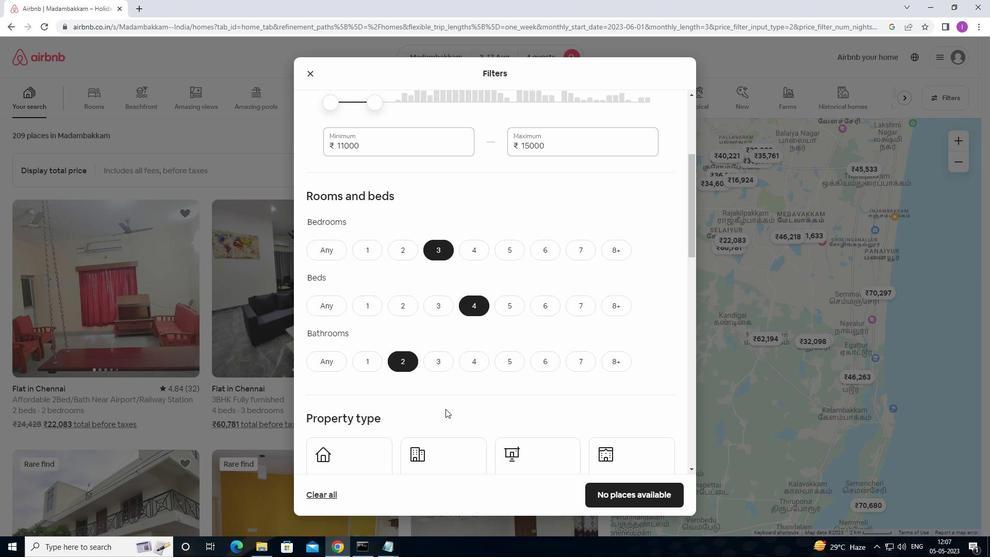 
Action: Mouse moved to (447, 407)
Screenshot: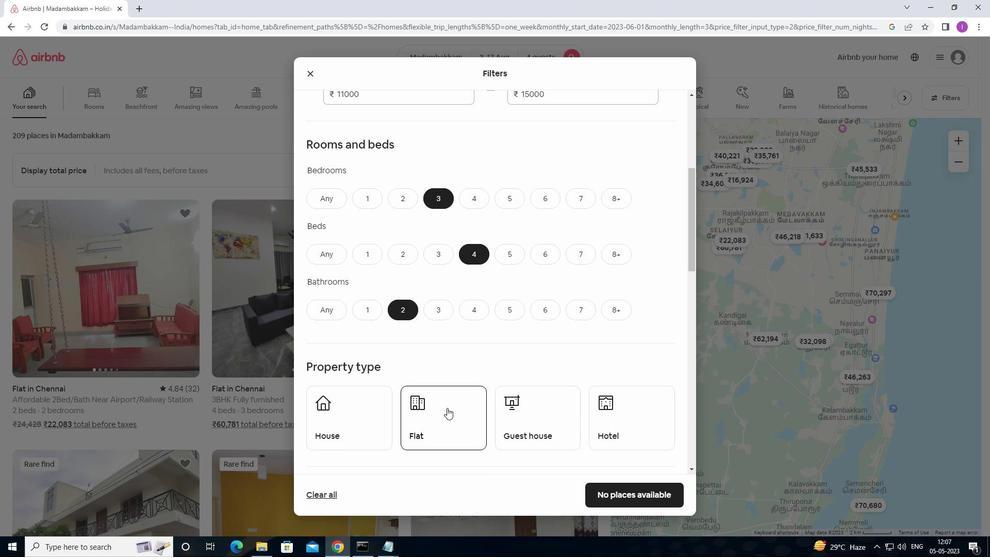 
Action: Mouse scrolled (447, 406) with delta (0, 0)
Screenshot: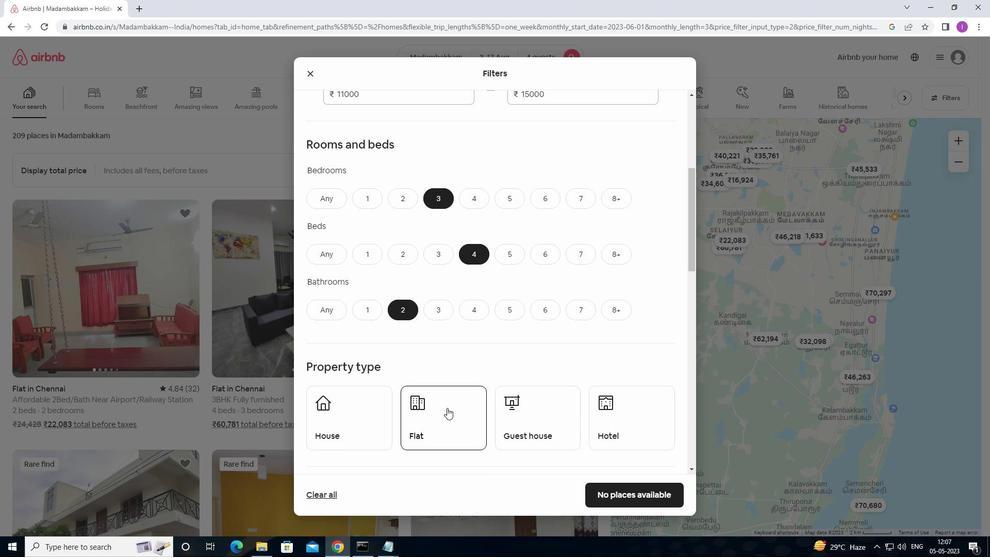 
Action: Mouse scrolled (447, 406) with delta (0, 0)
Screenshot: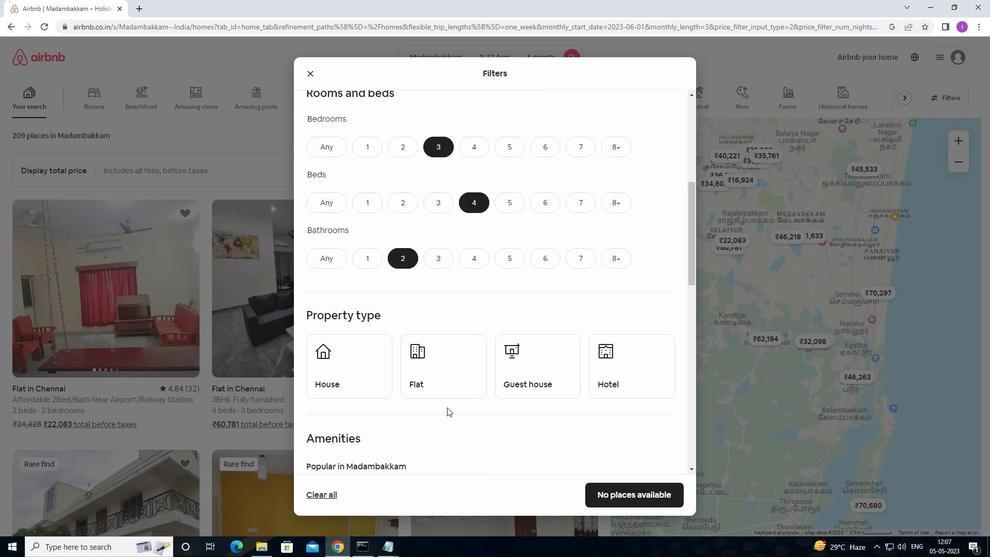 
Action: Mouse moved to (345, 339)
Screenshot: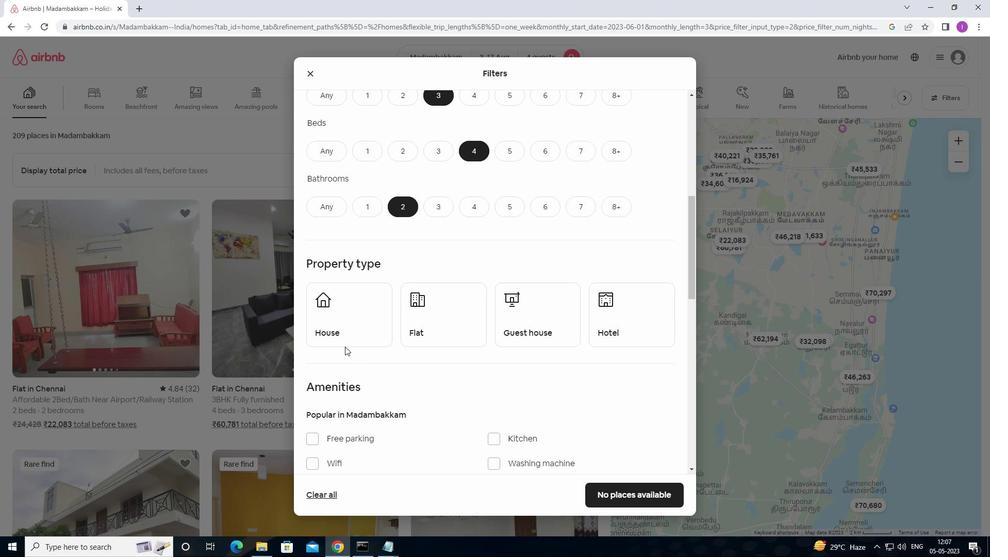 
Action: Mouse pressed left at (345, 339)
Screenshot: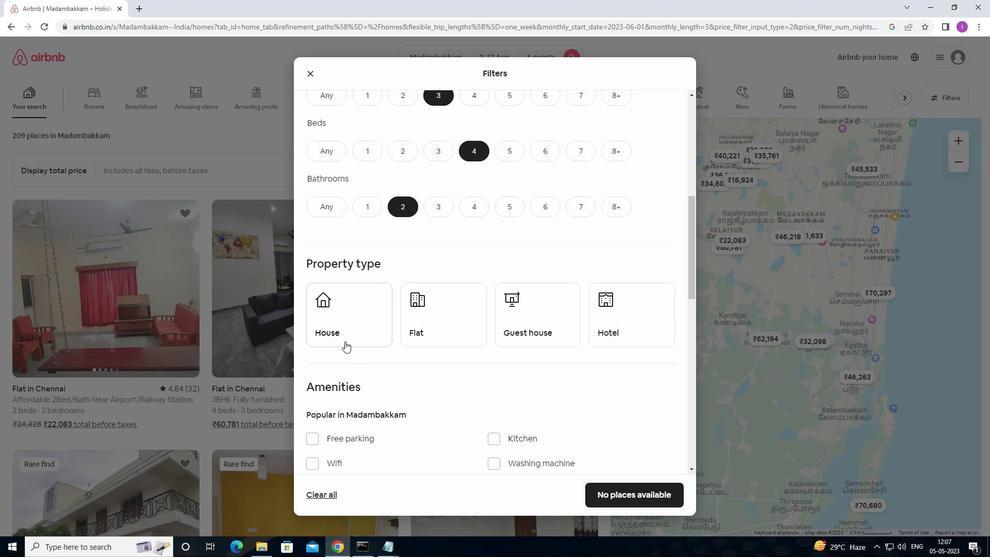 
Action: Mouse moved to (453, 333)
Screenshot: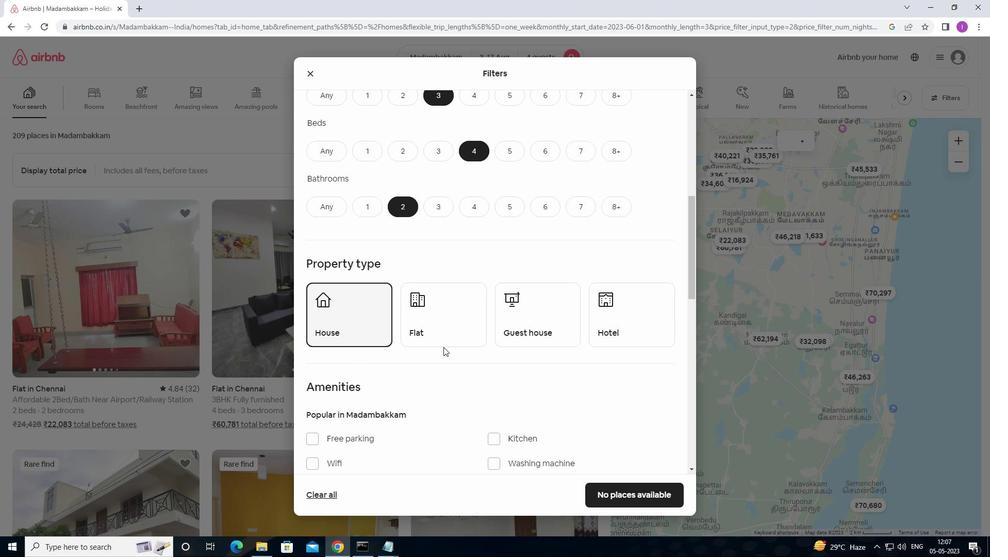 
Action: Mouse pressed left at (453, 333)
Screenshot: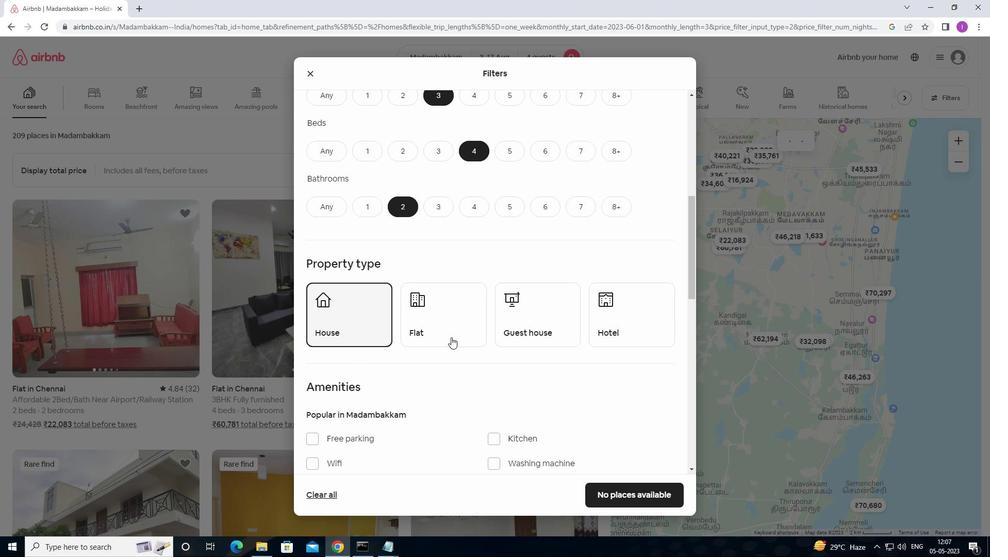 
Action: Mouse moved to (549, 333)
Screenshot: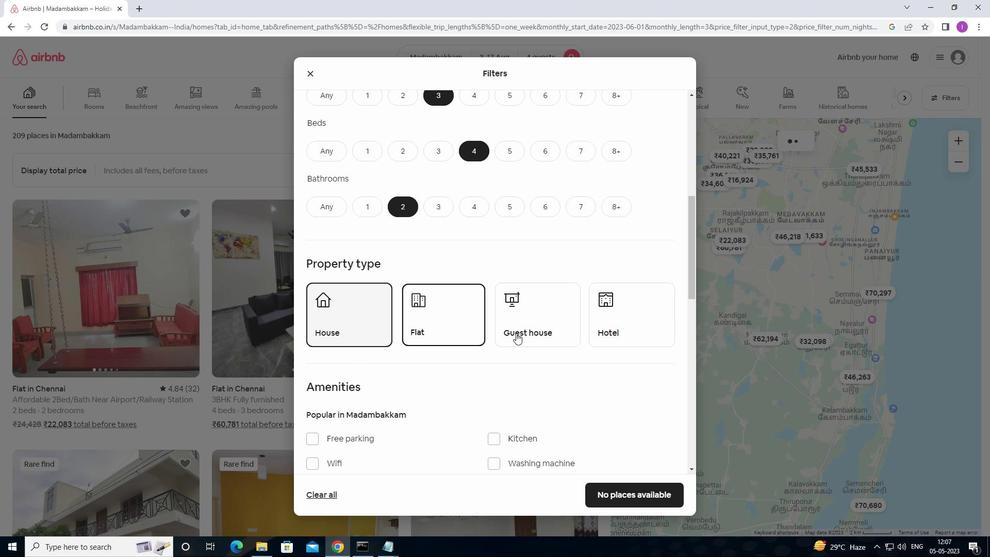 
Action: Mouse pressed left at (549, 333)
Screenshot: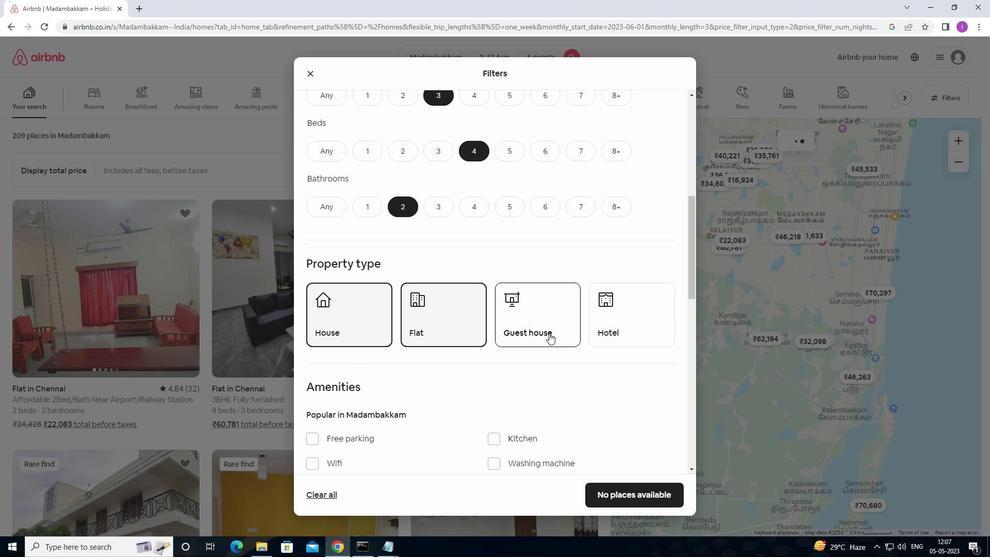 
Action: Mouse moved to (466, 359)
Screenshot: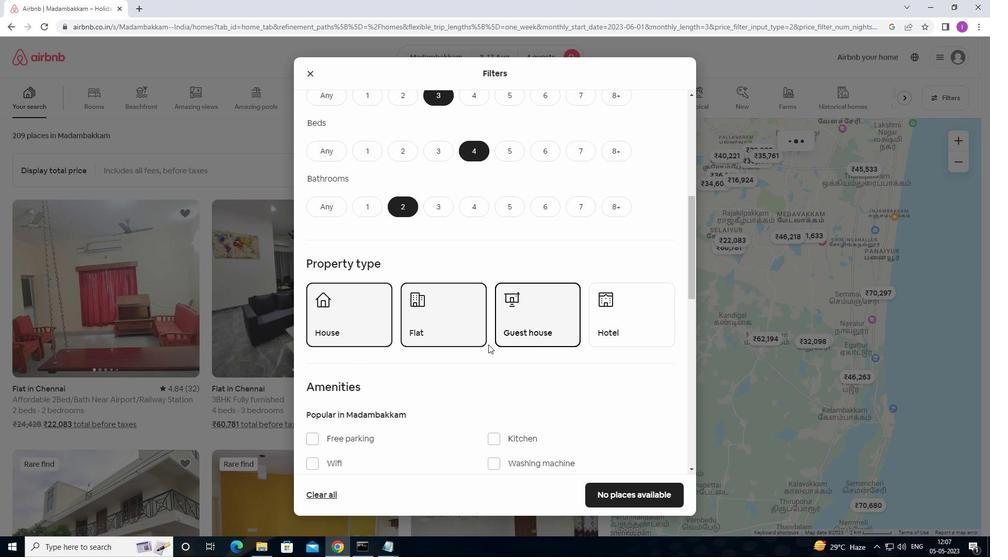 
Action: Mouse scrolled (466, 358) with delta (0, 0)
Screenshot: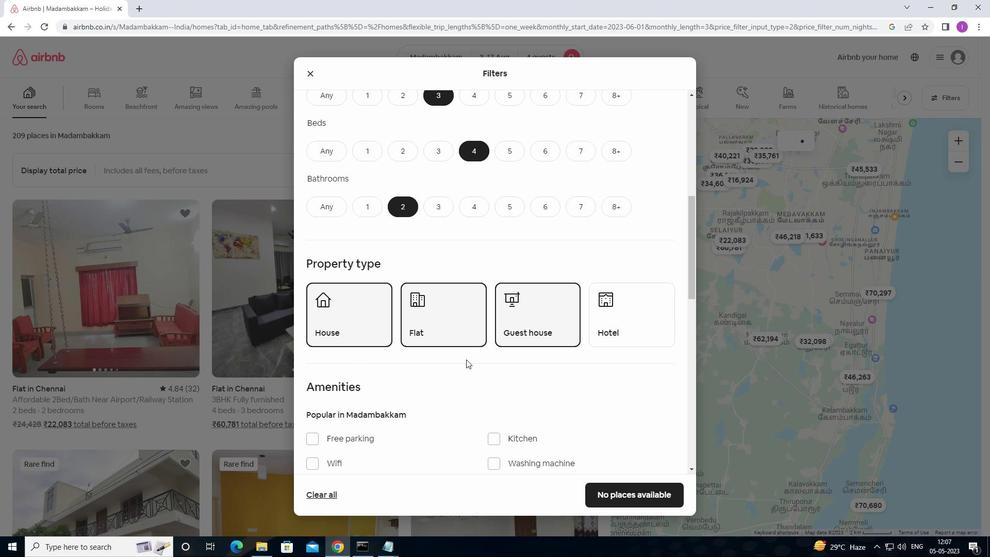 
Action: Mouse scrolled (466, 358) with delta (0, 0)
Screenshot: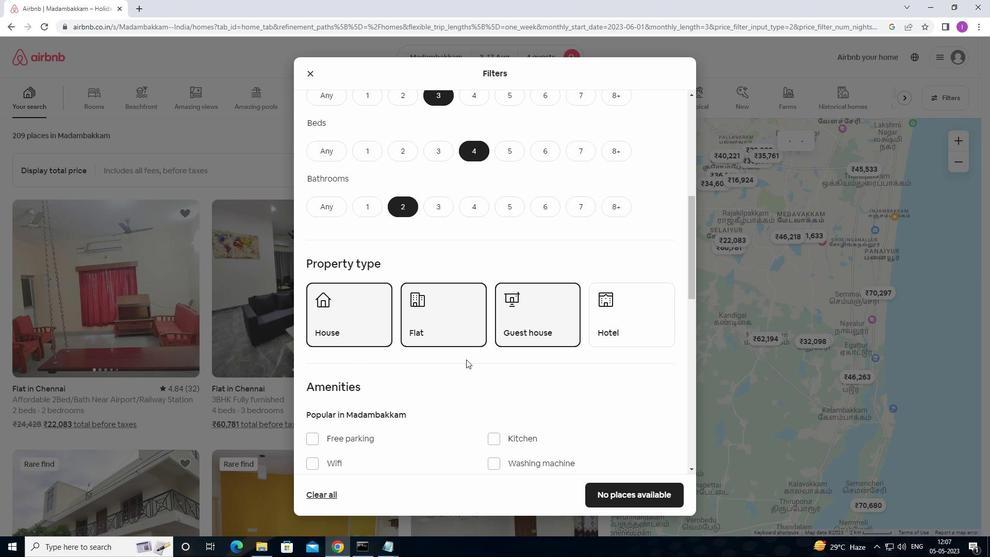 
Action: Mouse scrolled (466, 358) with delta (0, 0)
Screenshot: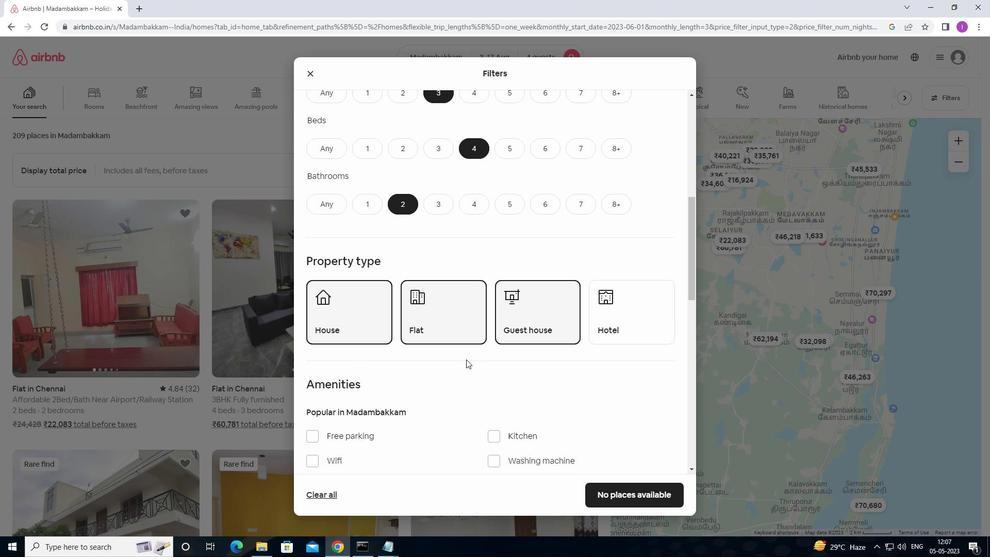 
Action: Mouse moved to (306, 309)
Screenshot: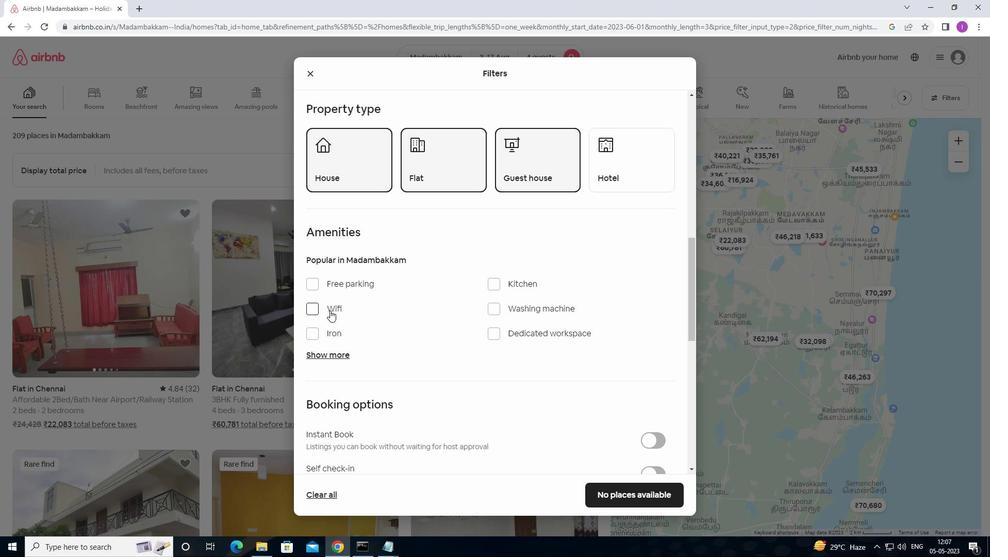 
Action: Mouse pressed left at (306, 309)
Screenshot: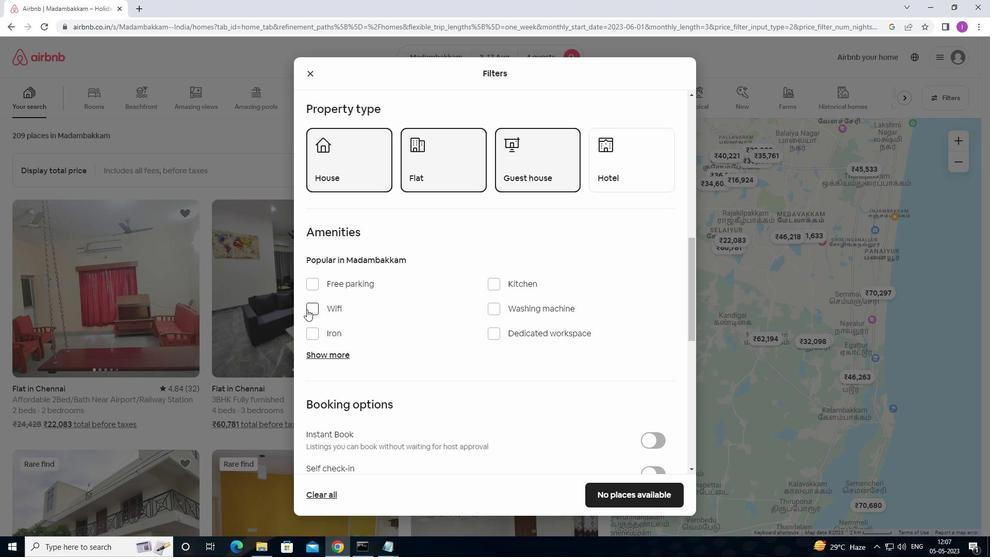 
Action: Mouse moved to (400, 332)
Screenshot: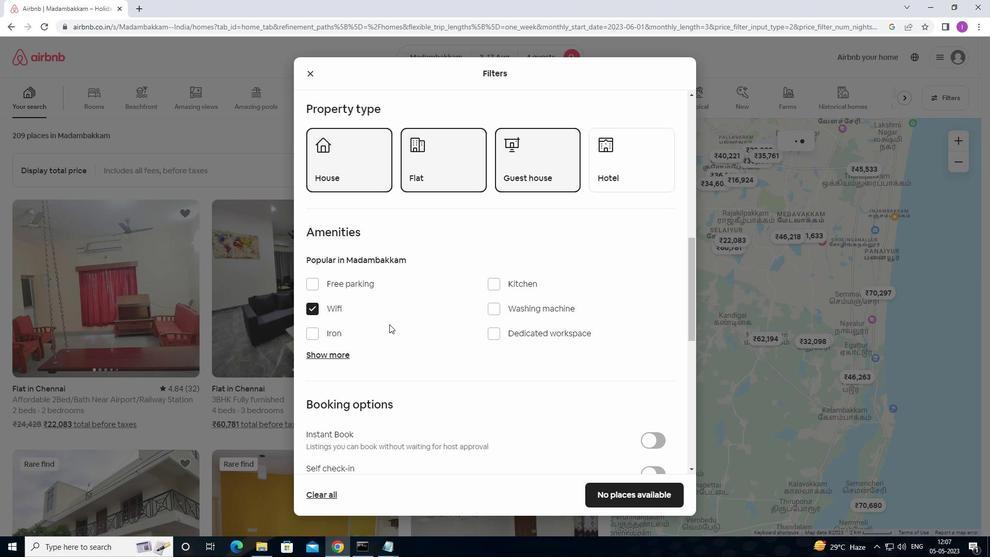 
Action: Mouse scrolled (400, 332) with delta (0, 0)
Screenshot: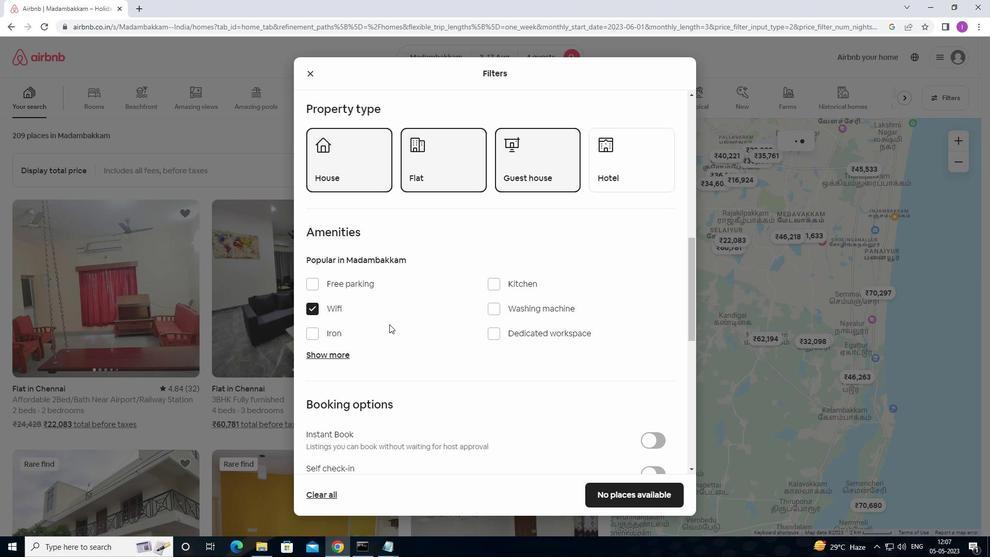 
Action: Mouse moved to (401, 333)
Screenshot: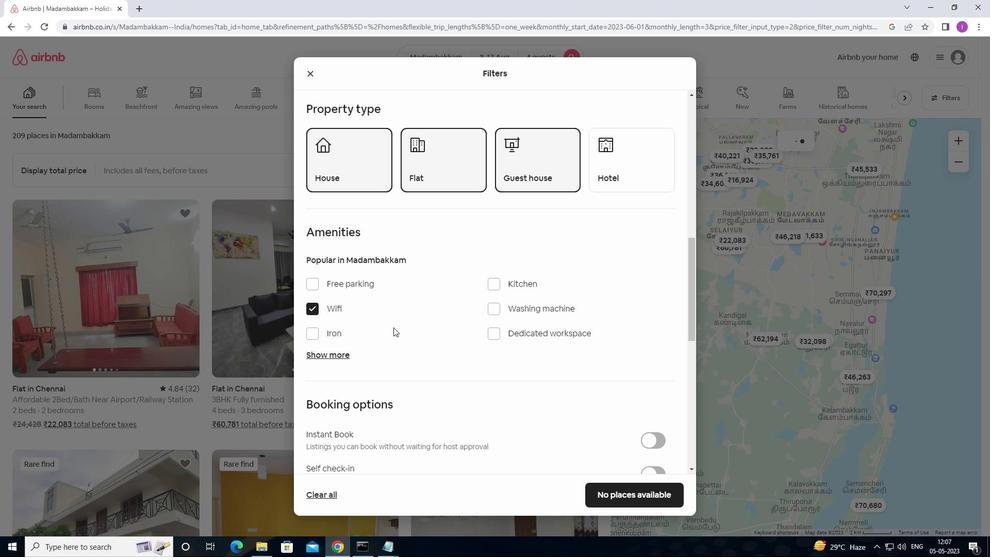 
Action: Mouse scrolled (401, 332) with delta (0, 0)
Screenshot: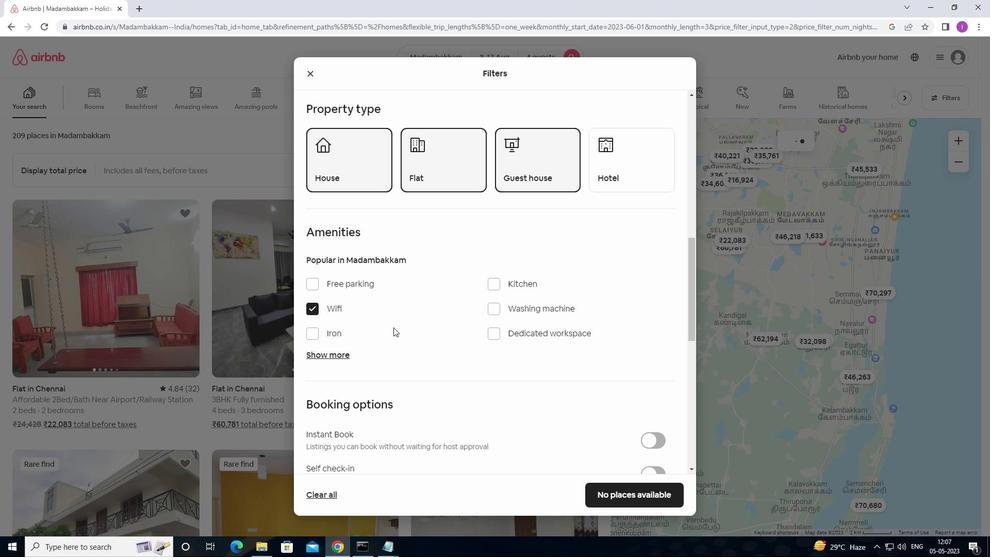 
Action: Mouse moved to (402, 333)
Screenshot: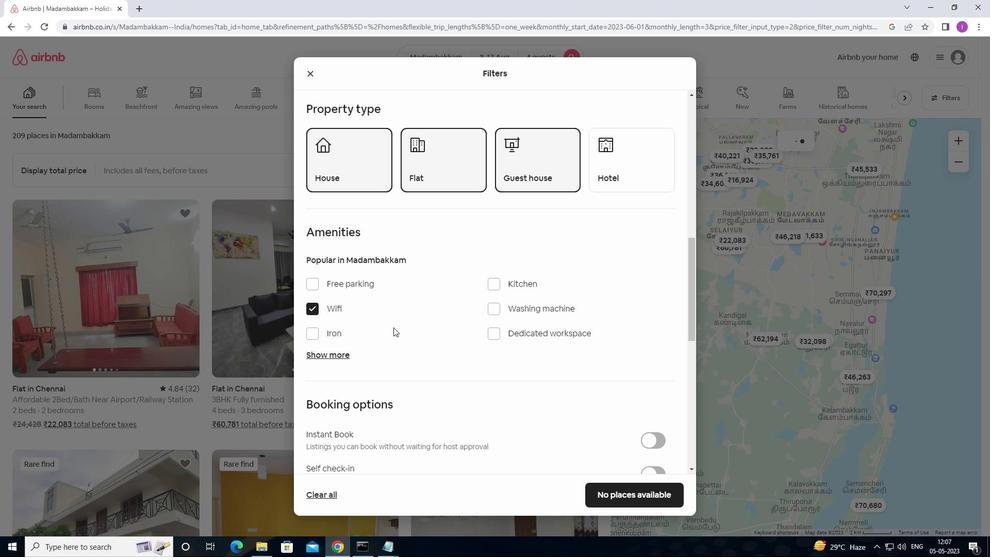 
Action: Mouse scrolled (402, 333) with delta (0, 0)
Screenshot: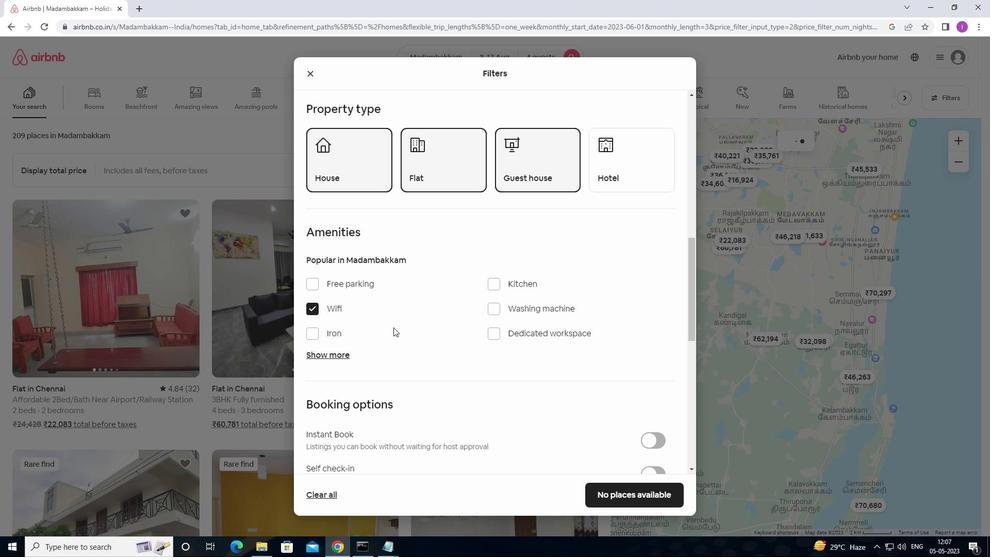 
Action: Mouse moved to (657, 320)
Screenshot: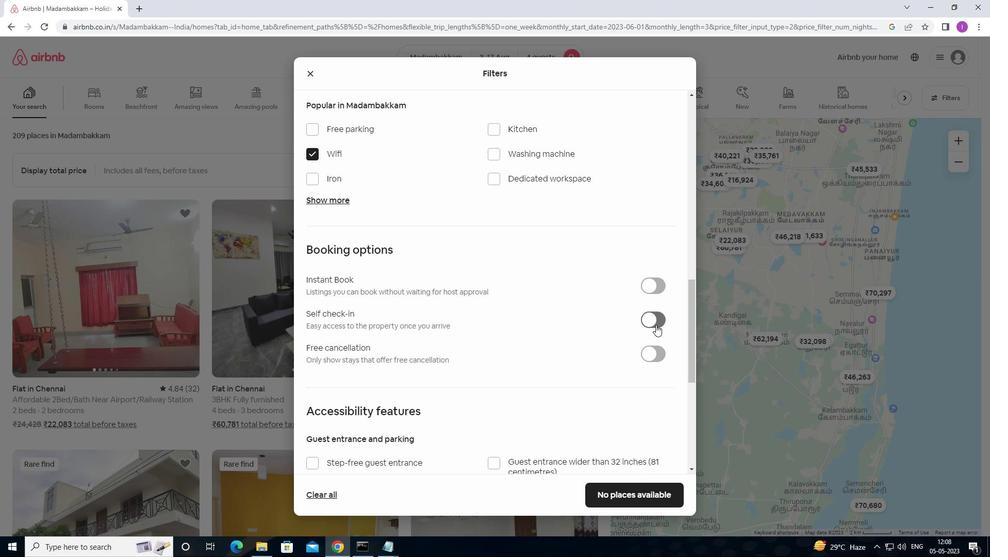 
Action: Mouse pressed left at (657, 320)
Screenshot: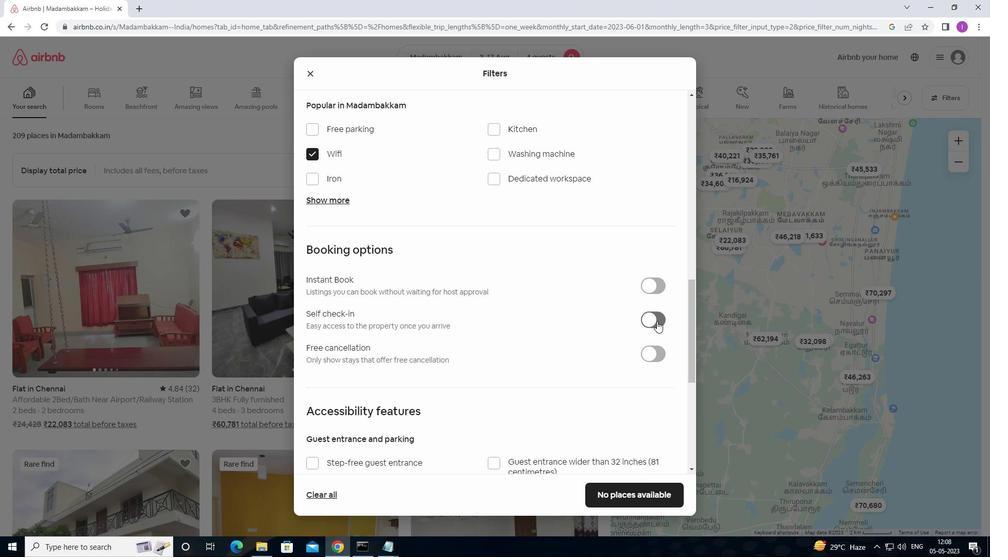 
Action: Mouse moved to (435, 398)
Screenshot: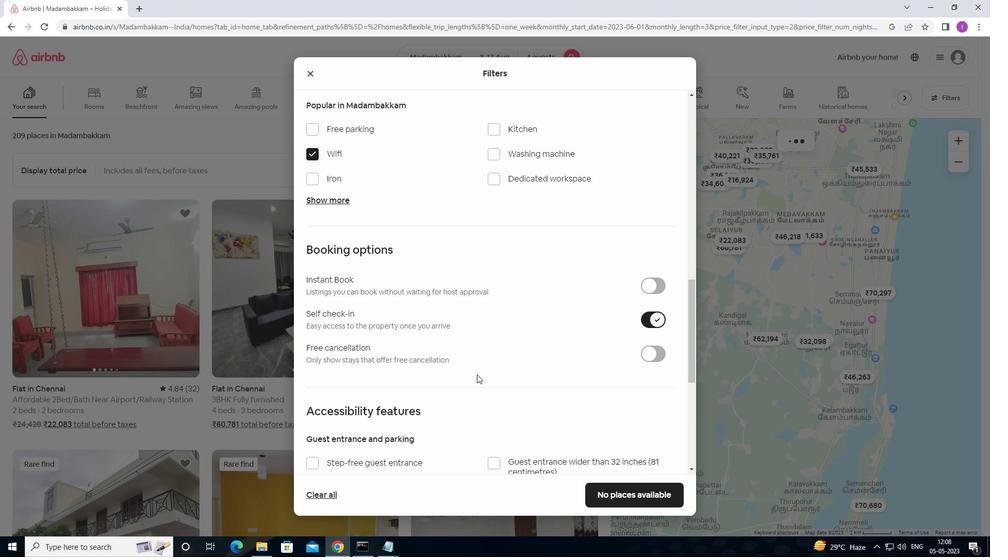 
Action: Mouse scrolled (435, 398) with delta (0, 0)
Screenshot: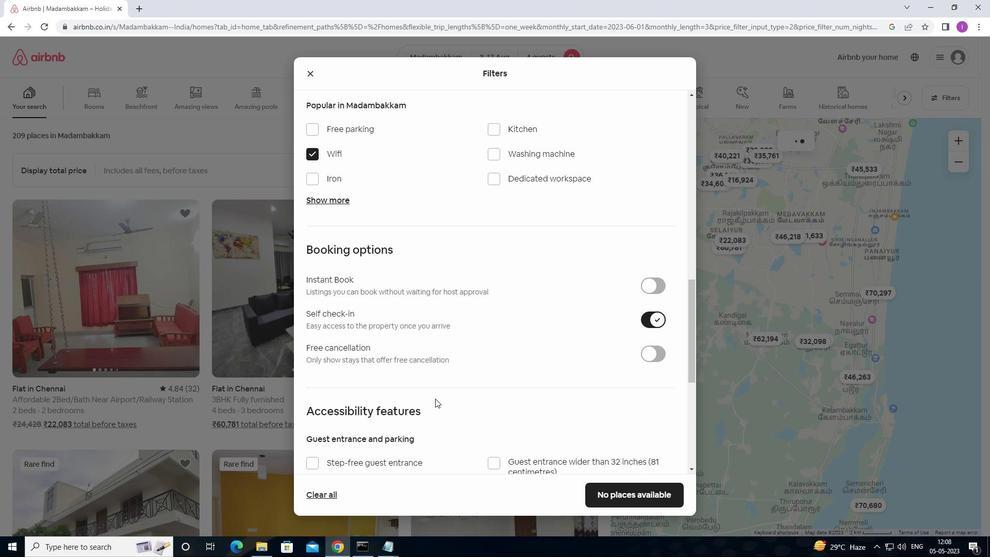 
Action: Mouse scrolled (435, 398) with delta (0, 0)
Screenshot: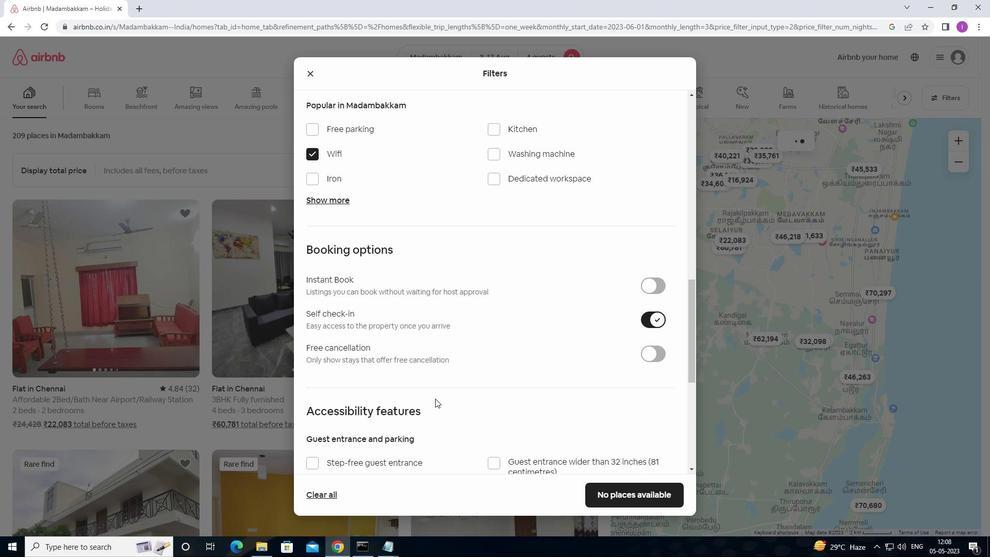 
Action: Mouse scrolled (435, 398) with delta (0, 0)
Screenshot: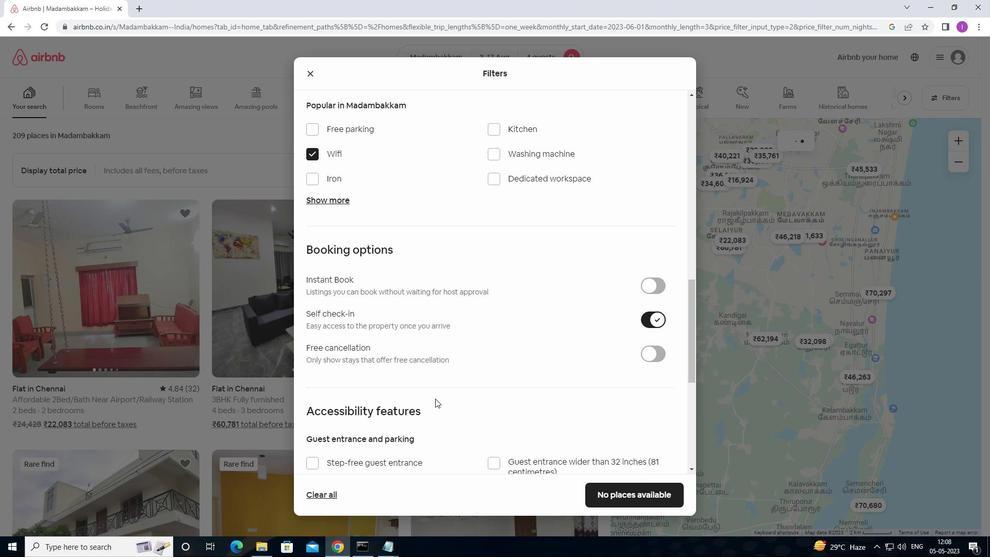 
Action: Mouse moved to (434, 398)
Screenshot: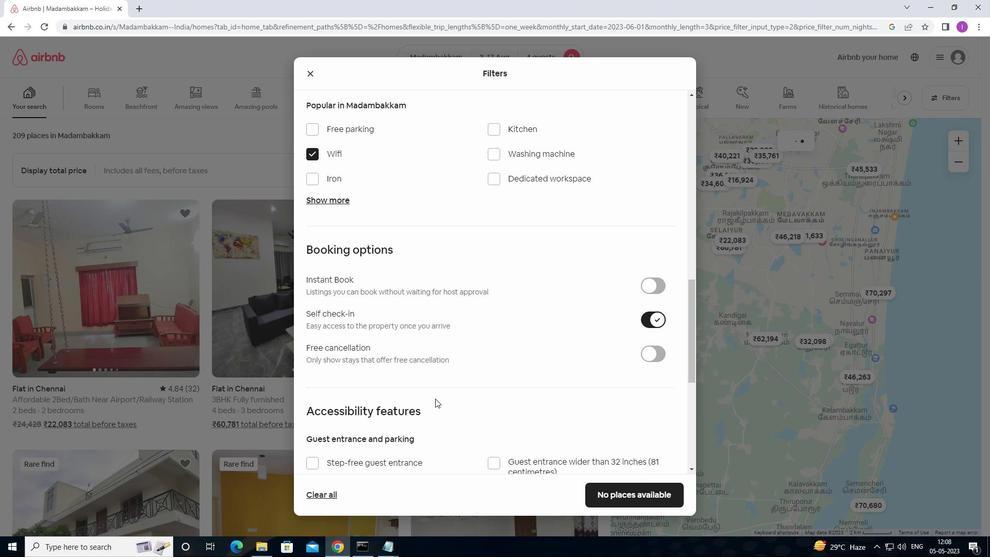 
Action: Mouse scrolled (434, 398) with delta (0, 0)
Screenshot: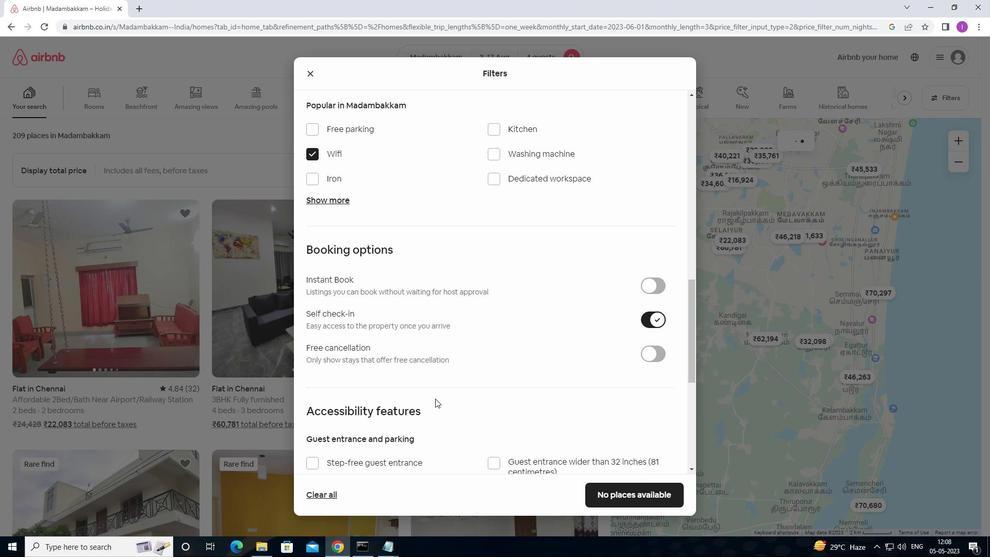 
Action: Mouse scrolled (434, 398) with delta (0, 0)
Screenshot: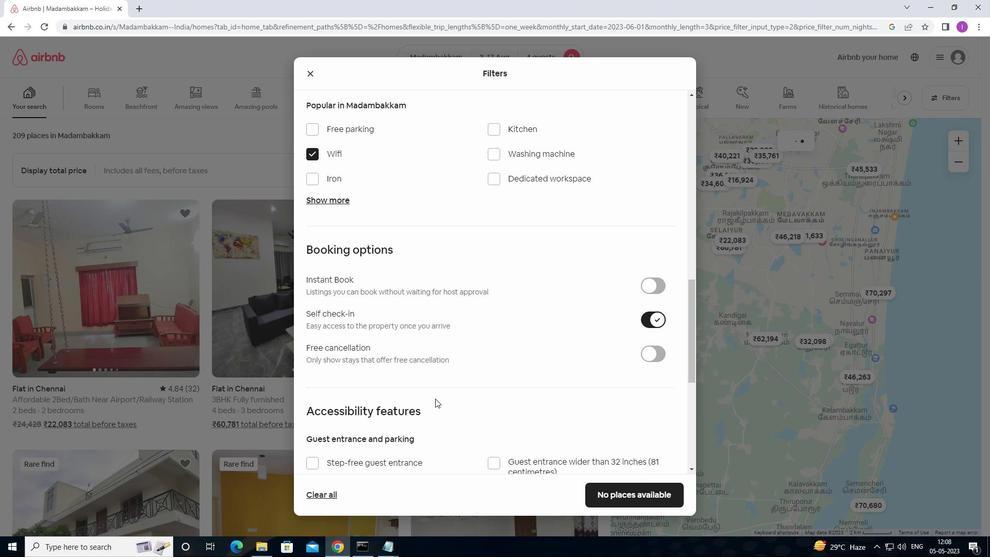 
Action: Mouse moved to (438, 397)
Screenshot: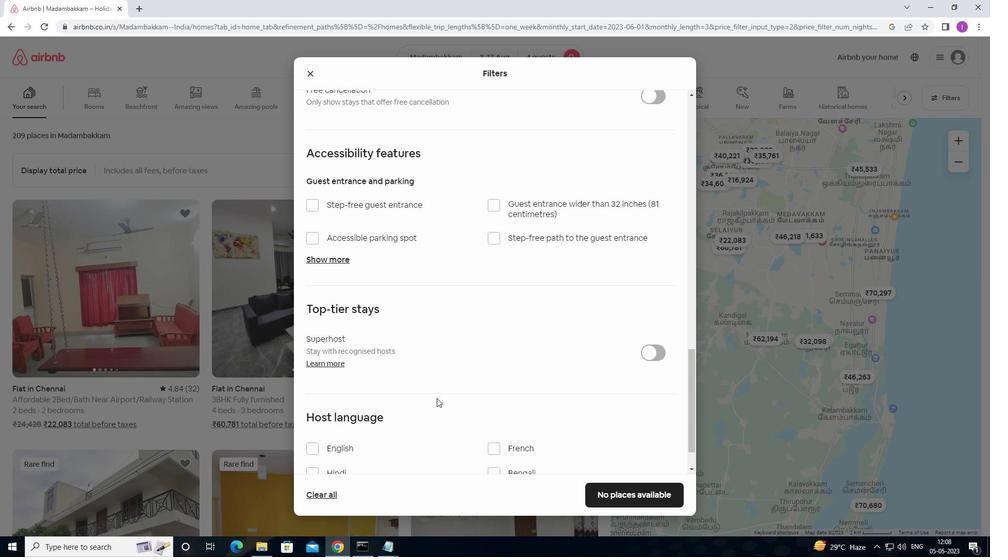 
Action: Mouse scrolled (438, 396) with delta (0, 0)
Screenshot: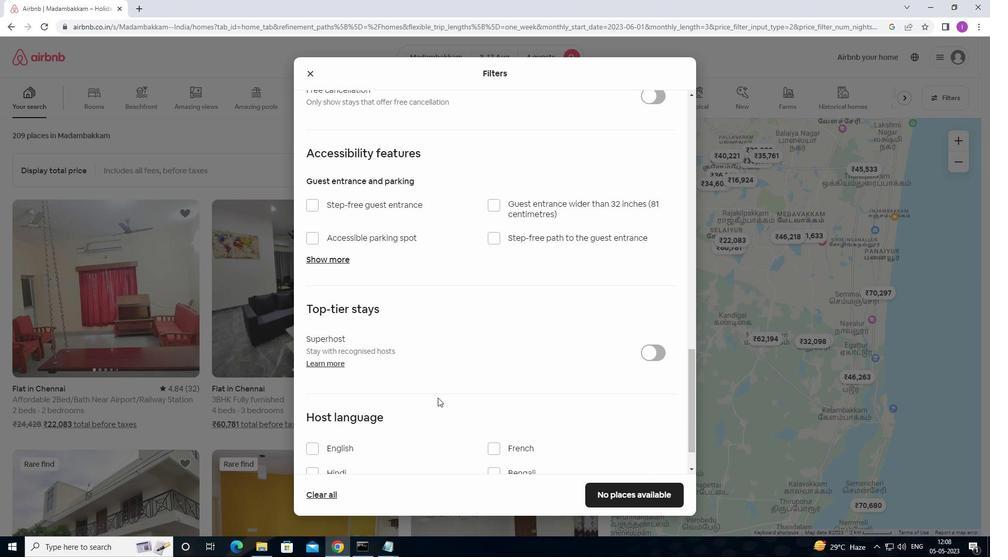 
Action: Mouse scrolled (438, 396) with delta (0, 0)
Screenshot: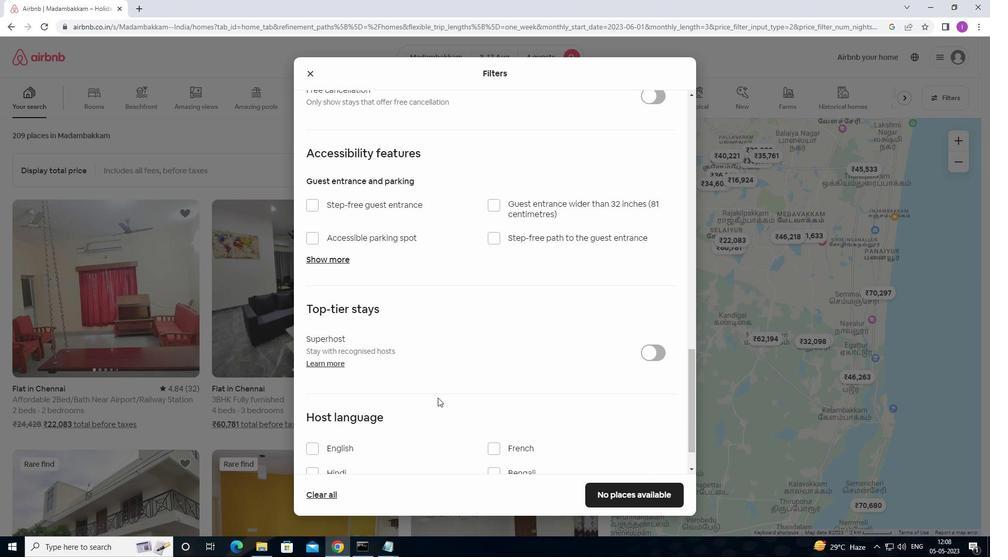 
Action: Mouse scrolled (438, 396) with delta (0, 0)
Screenshot: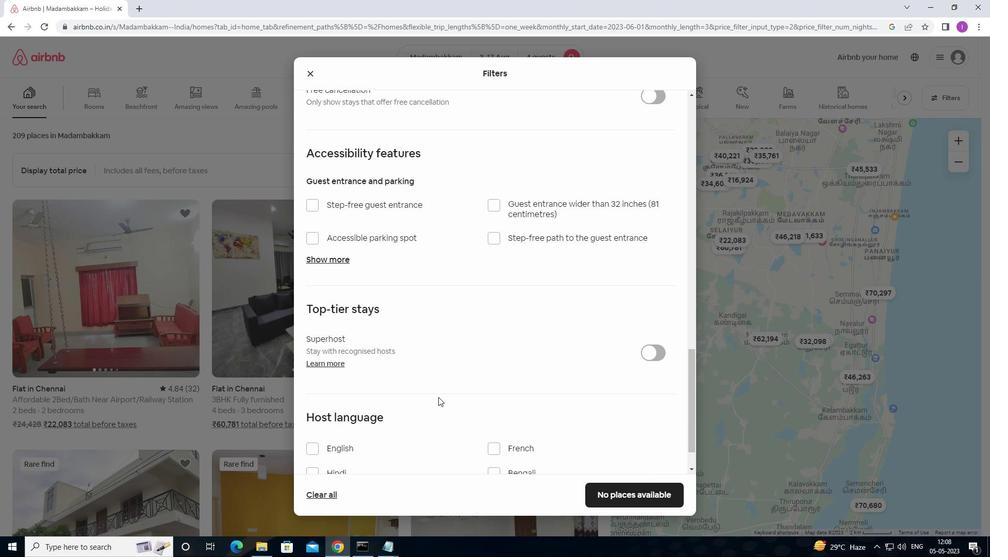 
Action: Mouse moved to (313, 399)
Screenshot: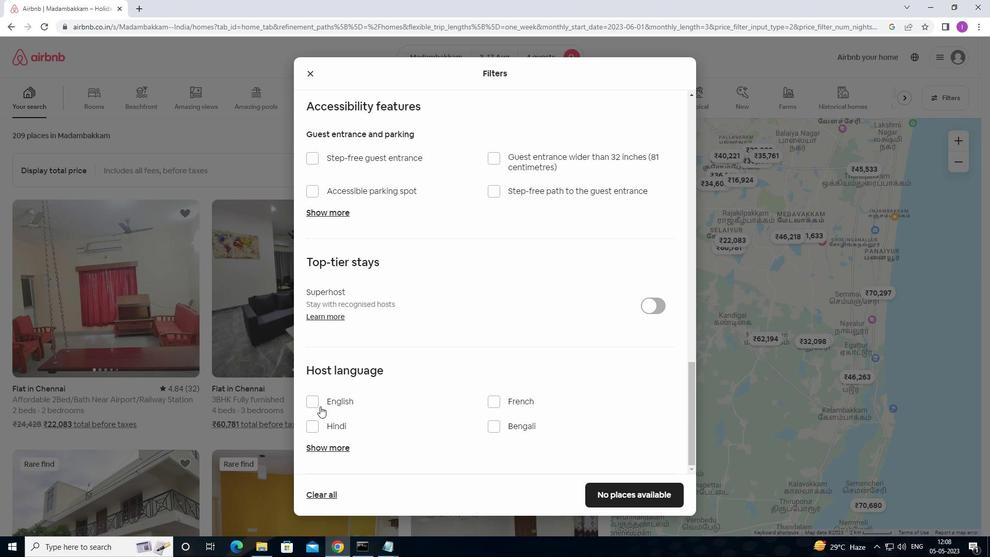 
Action: Mouse pressed left at (313, 399)
Screenshot: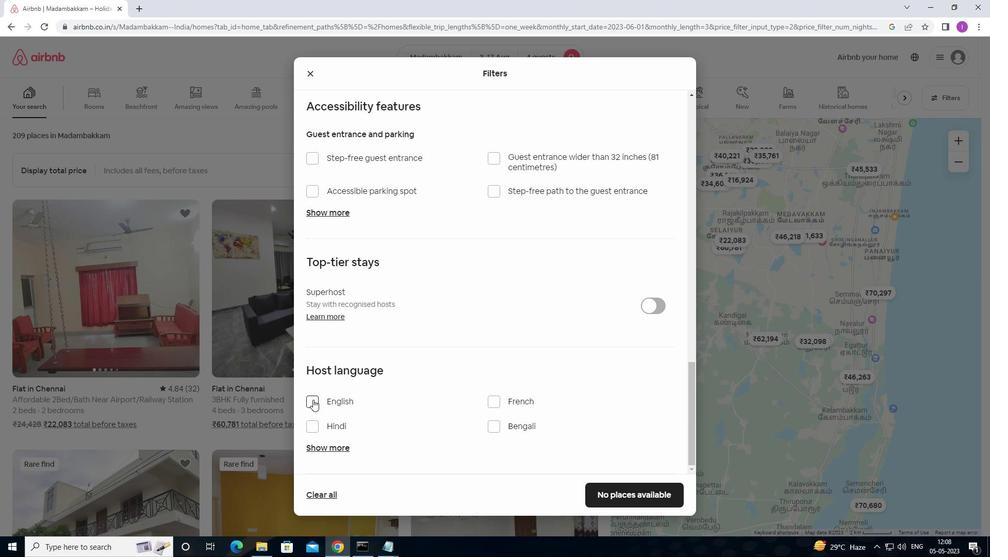 
Action: Mouse moved to (558, 454)
Screenshot: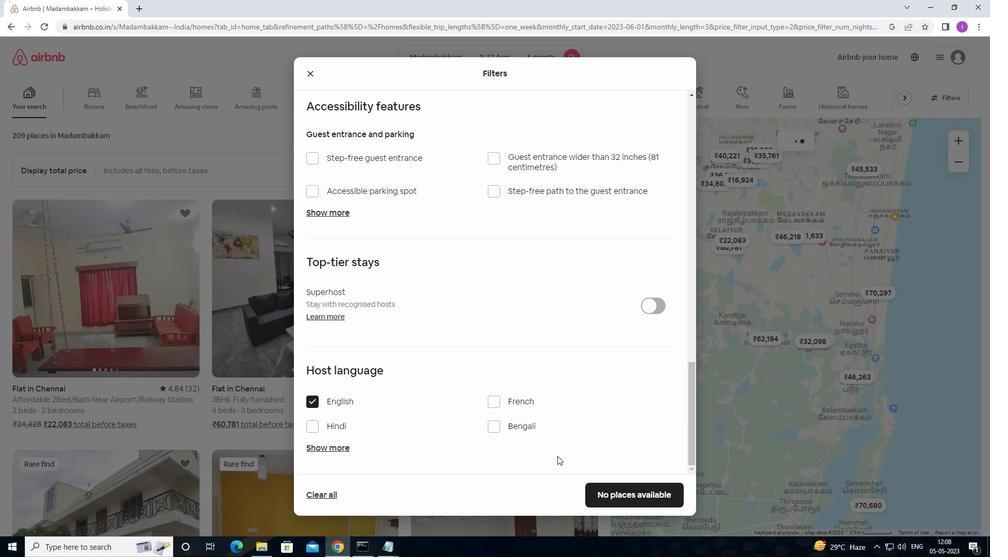 
Action: Mouse scrolled (558, 454) with delta (0, 0)
Screenshot: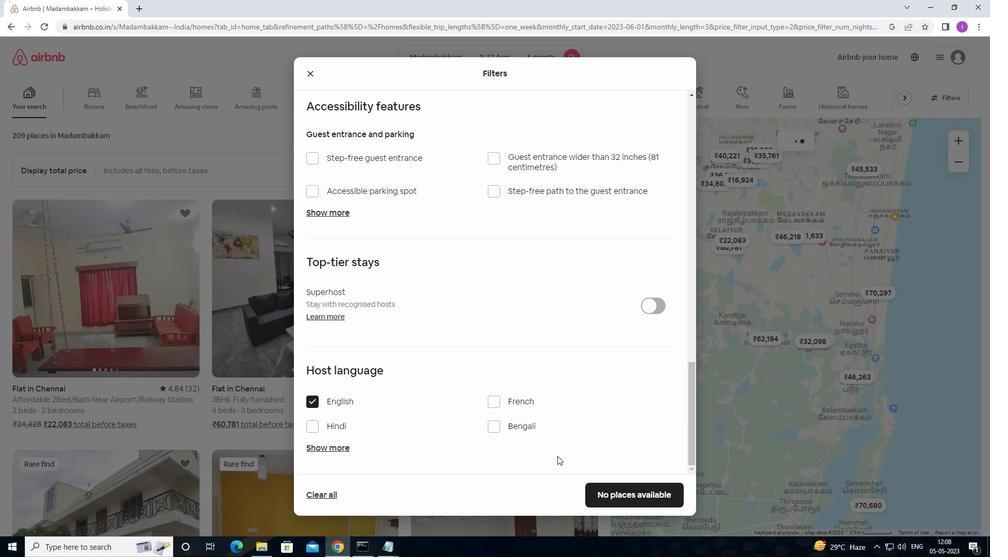 
Action: Mouse moved to (558, 454)
Screenshot: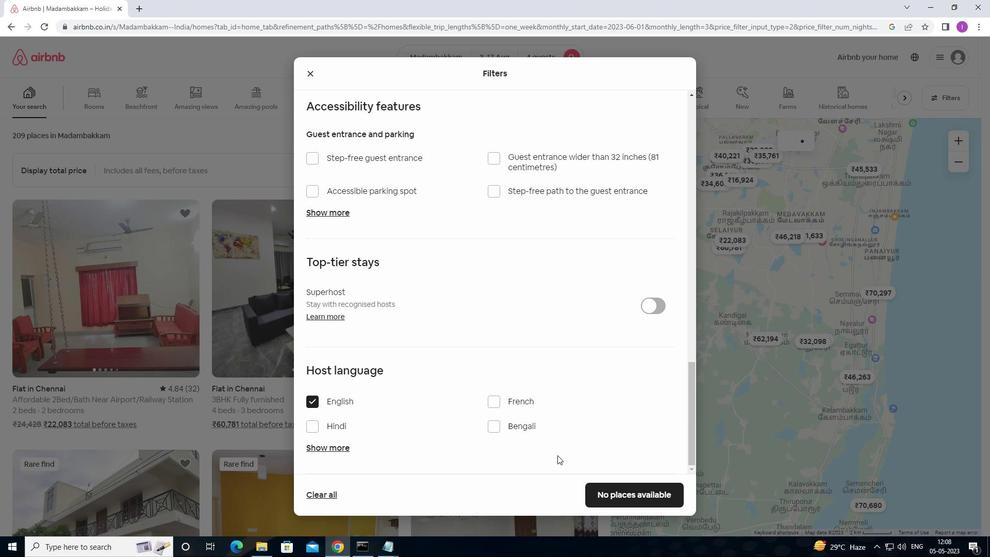 
Action: Mouse scrolled (558, 453) with delta (0, 0)
Screenshot: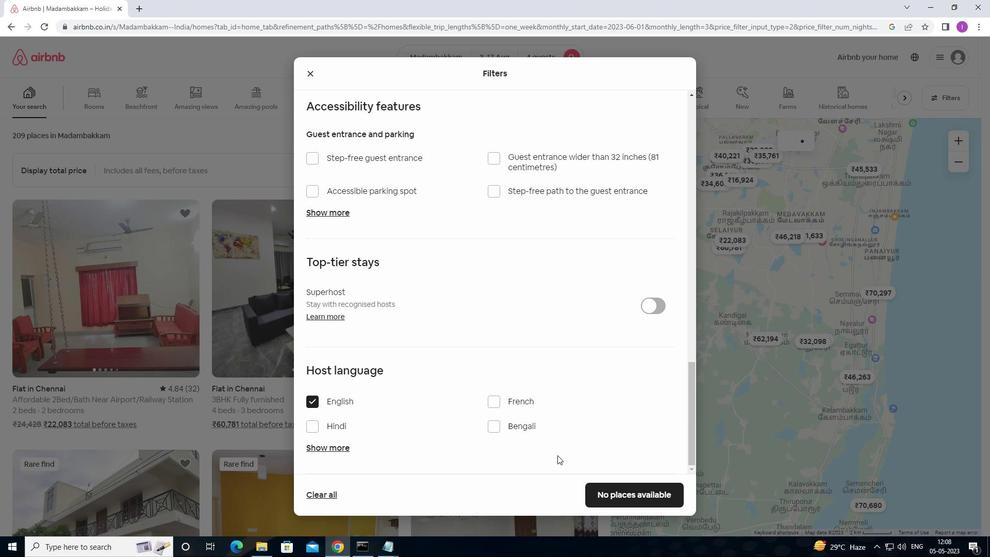 
Action: Mouse moved to (561, 453)
Screenshot: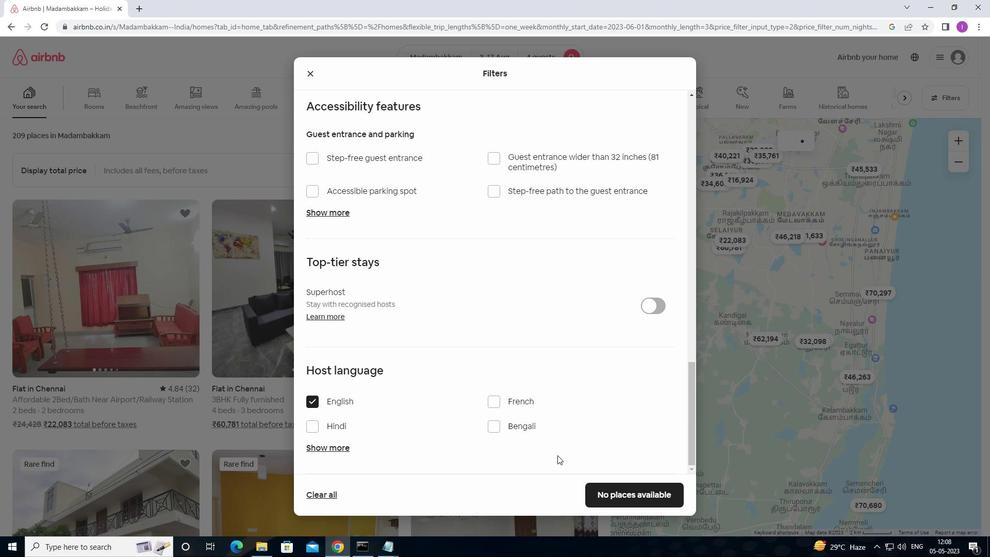 
Action: Mouse scrolled (561, 452) with delta (0, 0)
Screenshot: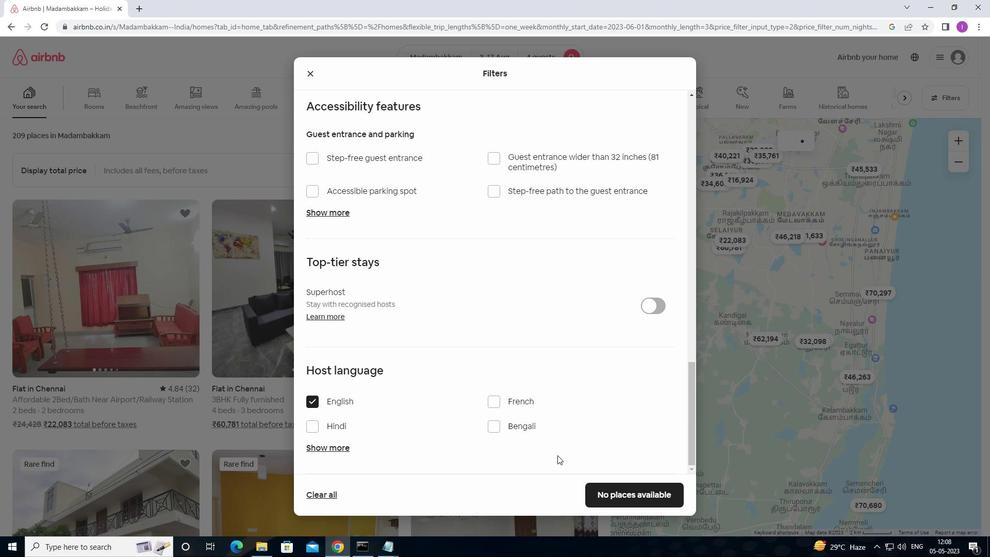 
Action: Mouse moved to (612, 488)
Screenshot: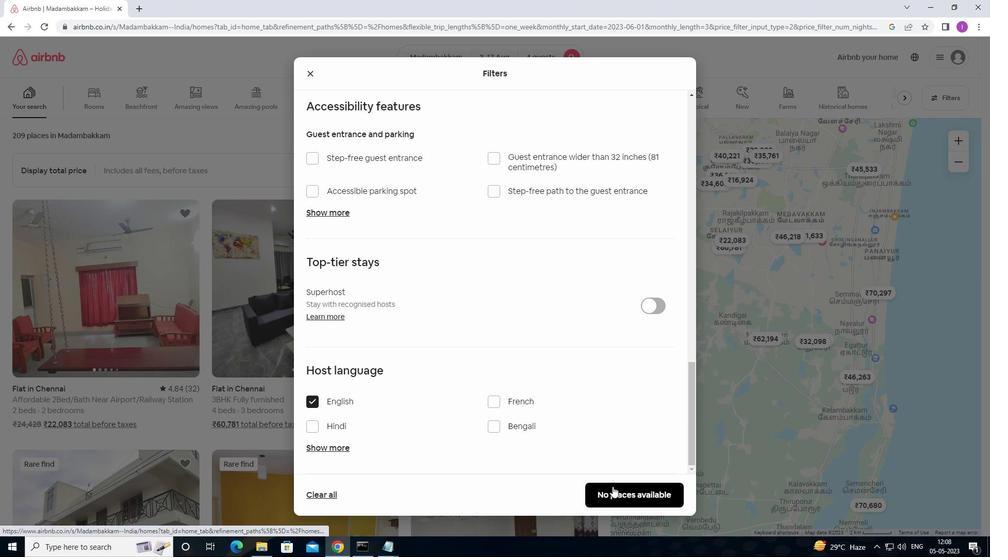 
Action: Mouse pressed left at (612, 488)
Screenshot: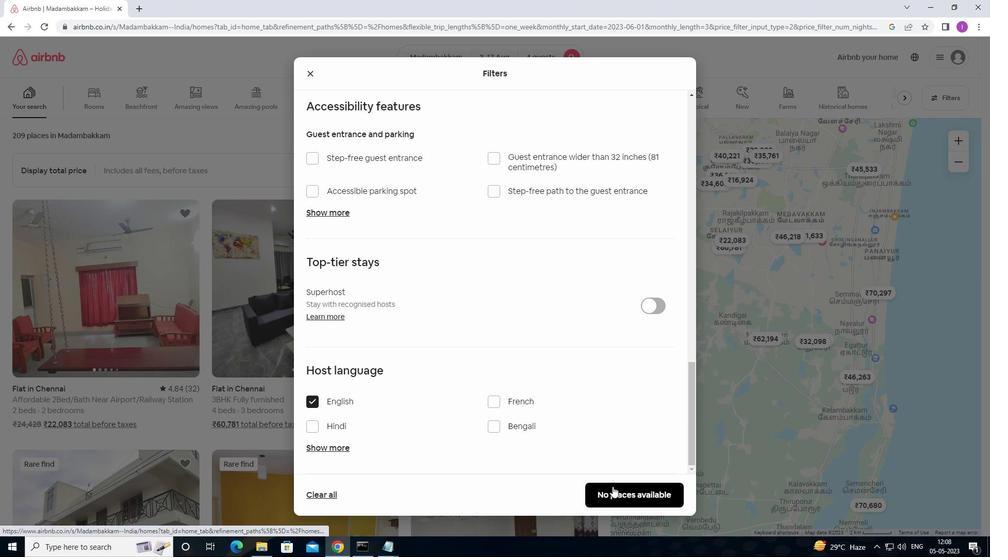 
Action: Mouse moved to (657, 396)
Screenshot: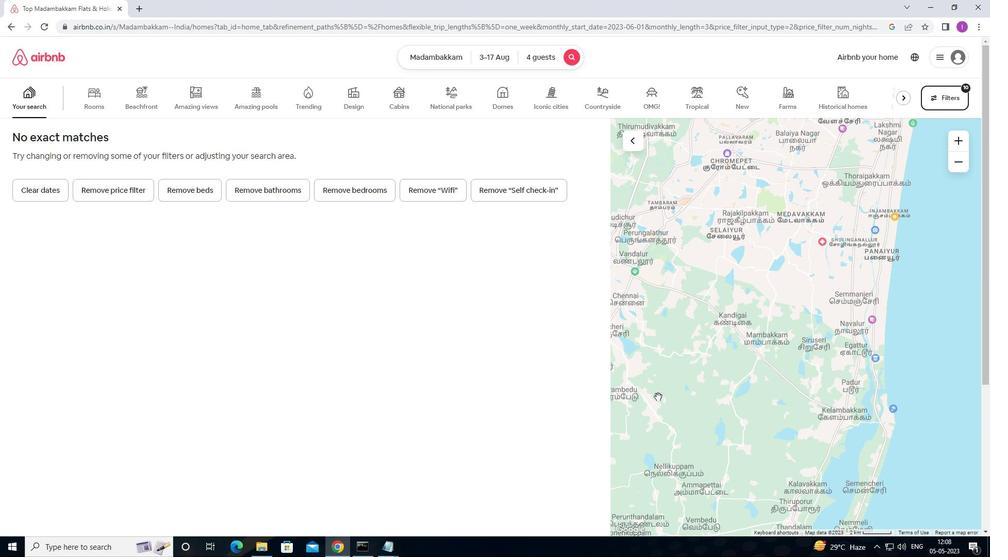 
